 Task: In the  document concept. Add the mentioned hyperlink after first sentence in main content 'www.wikipedia.org' Insert the picture of  'Beach' with name   Beach.png  Change shape height to 3
Action: Mouse moved to (271, 265)
Screenshot: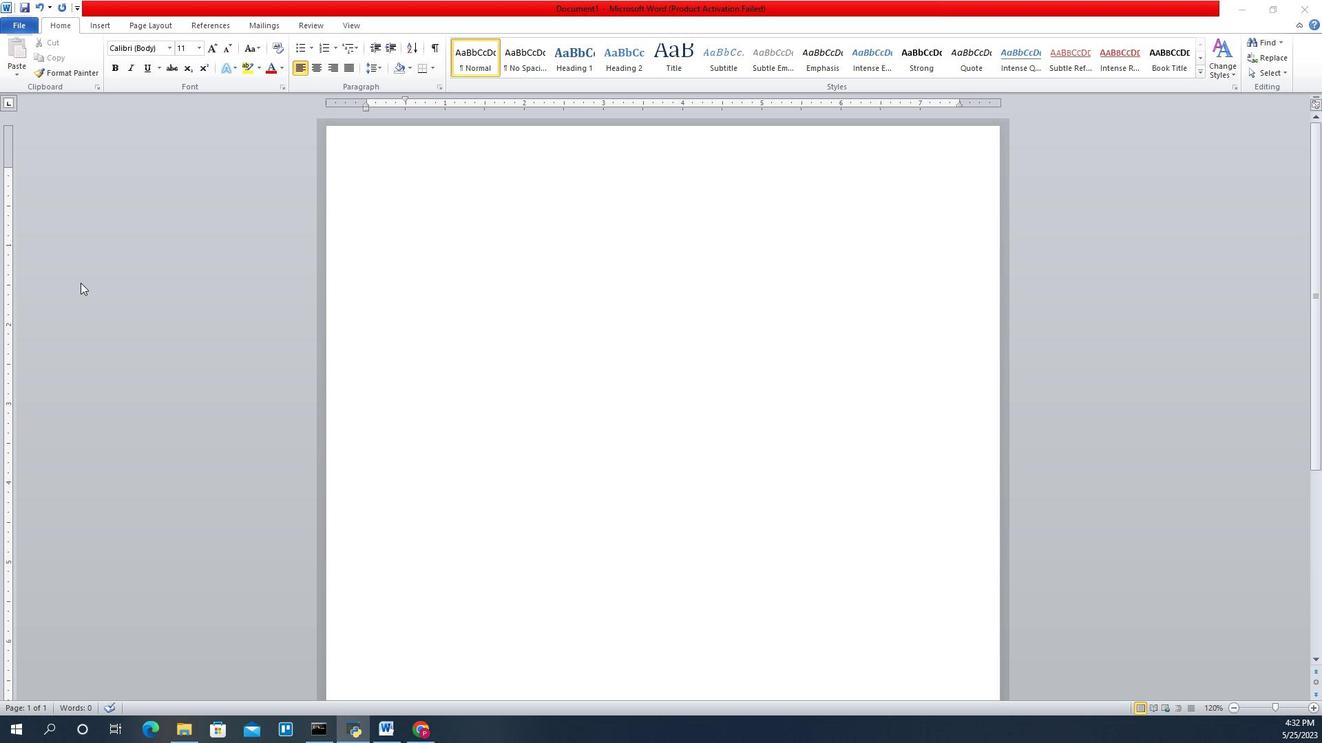 
Action: Mouse pressed left at (271, 265)
Screenshot: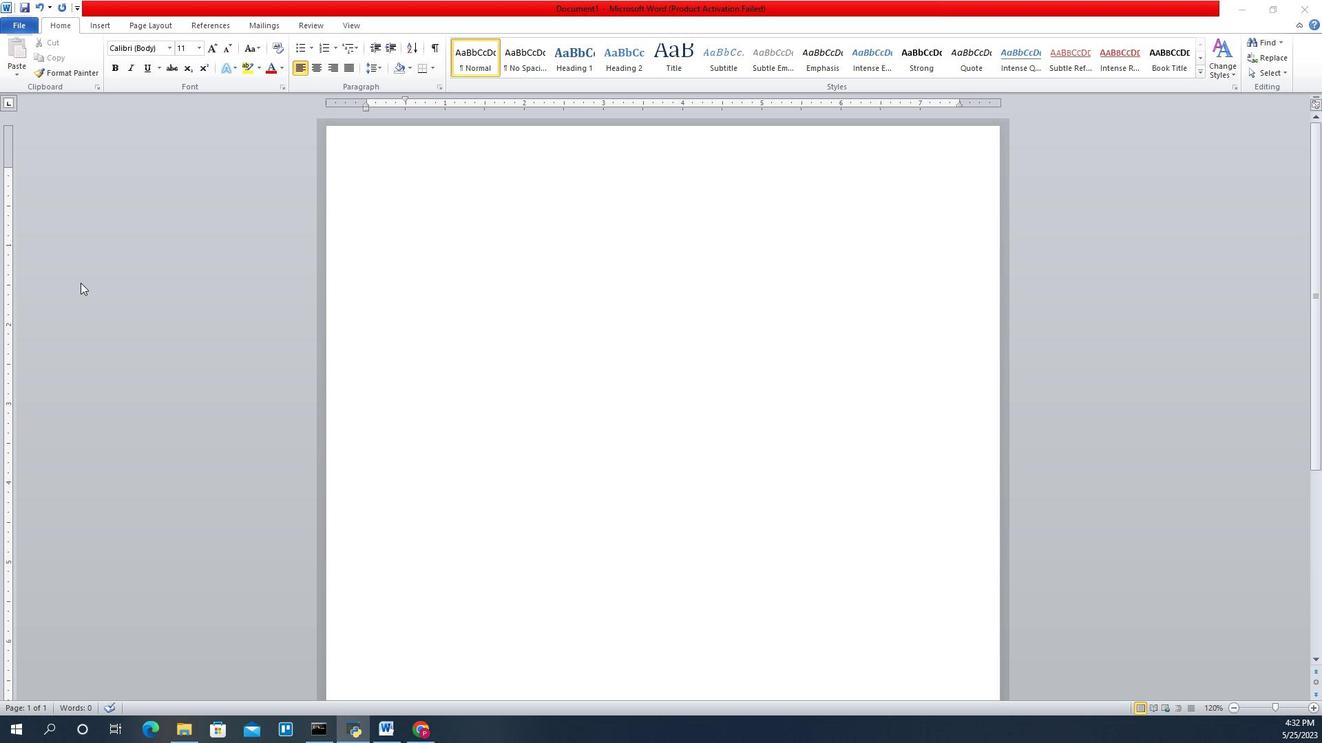 
Action: Mouse moved to (34, 43)
Screenshot: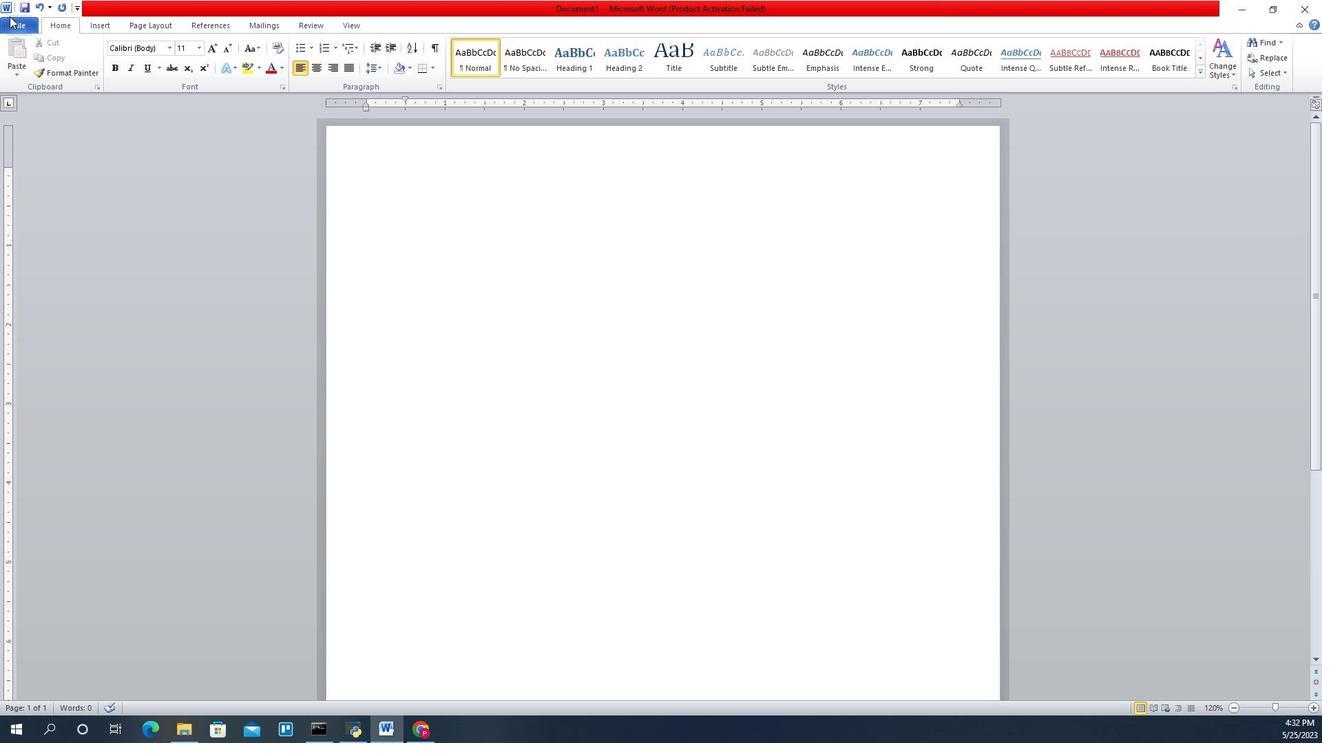 
Action: Mouse pressed left at (34, 43)
Screenshot: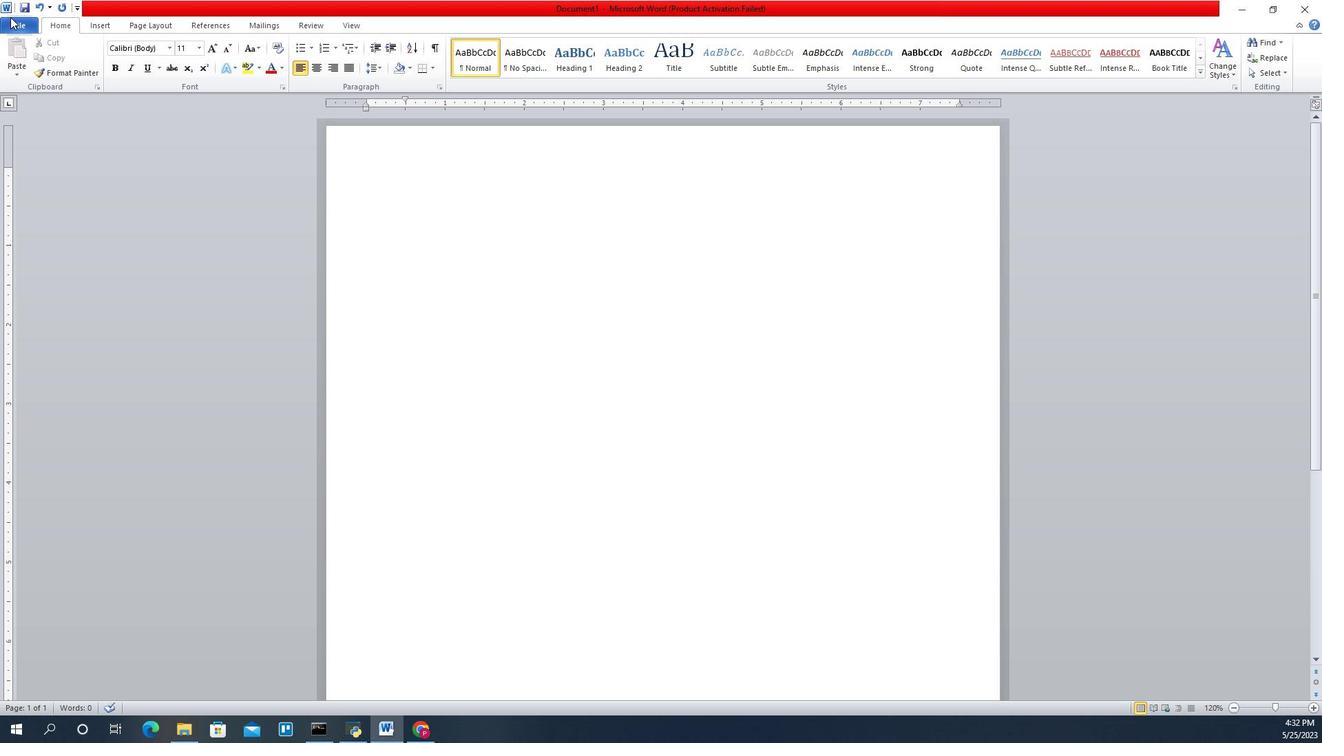 
Action: Mouse moved to (65, 101)
Screenshot: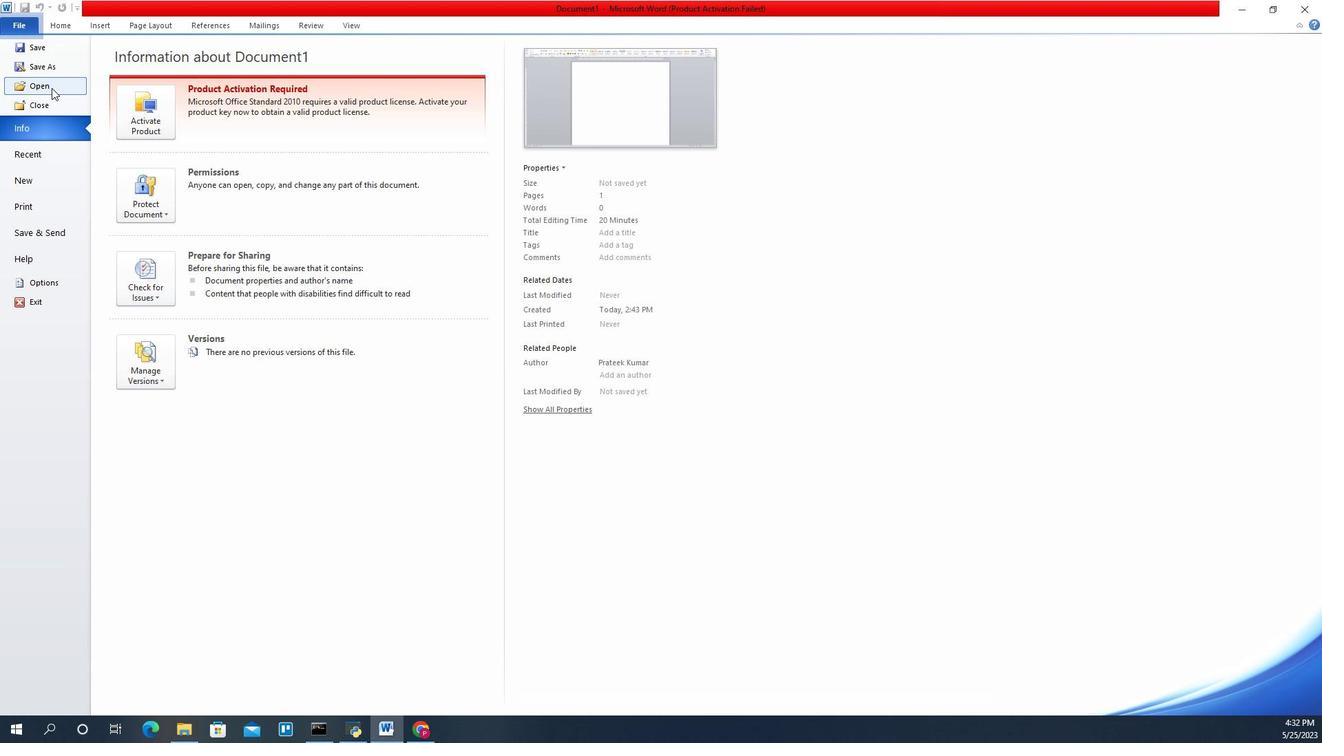 
Action: Mouse pressed left at (65, 101)
Screenshot: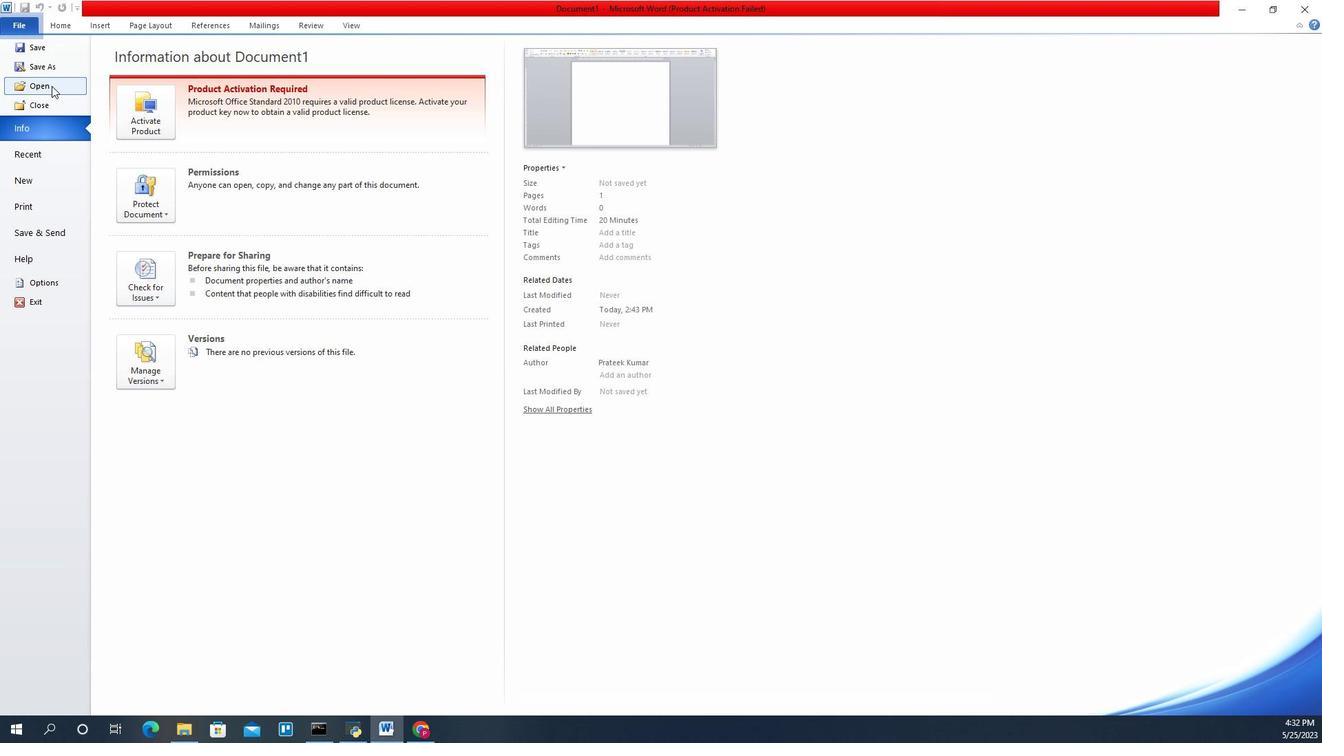 
Action: Mouse moved to (265, 253)
Screenshot: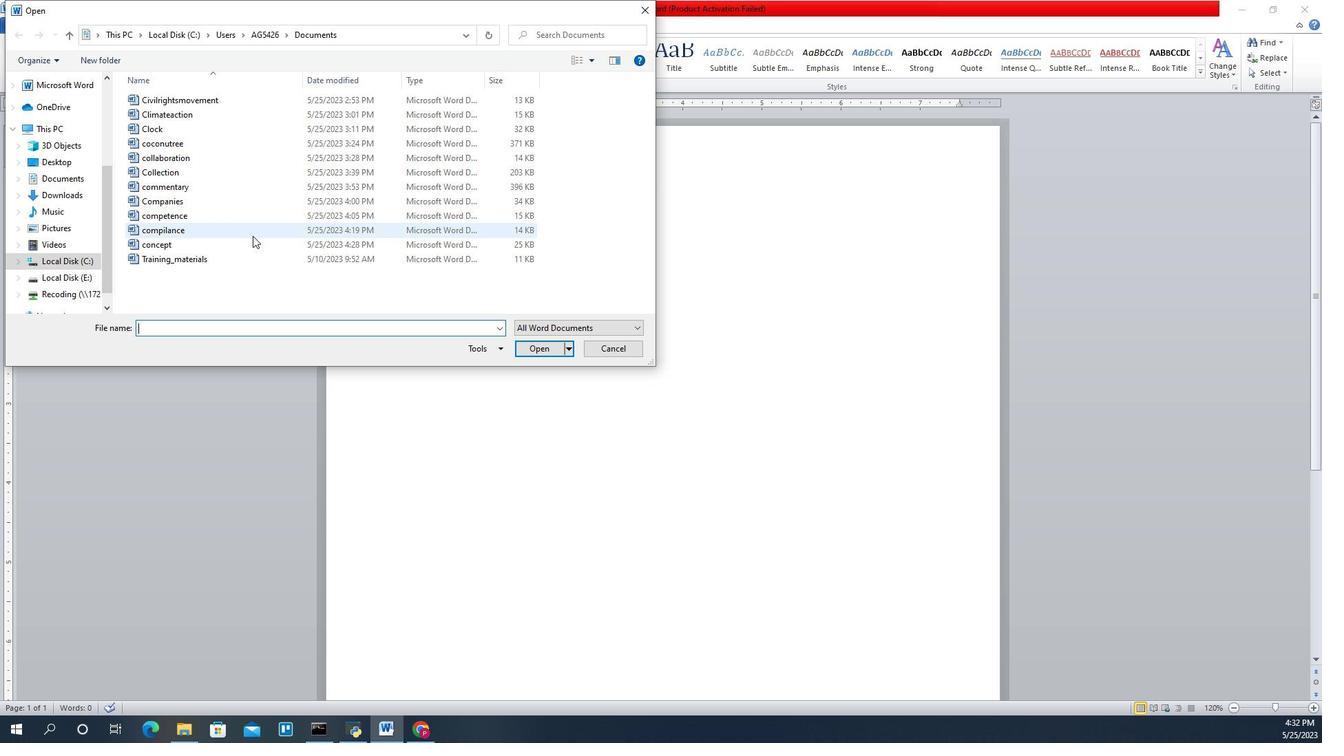 
Action: Mouse pressed left at (265, 253)
Screenshot: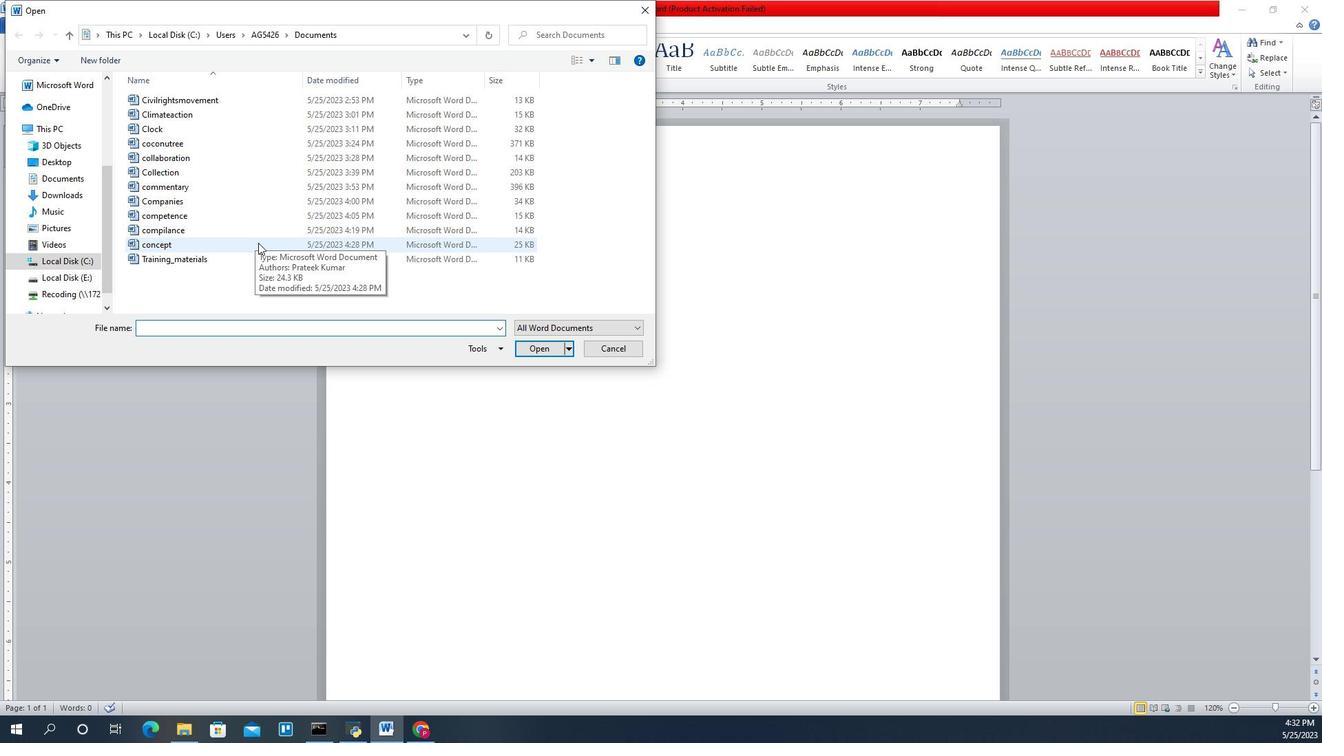 
Action: Mouse moved to (536, 358)
Screenshot: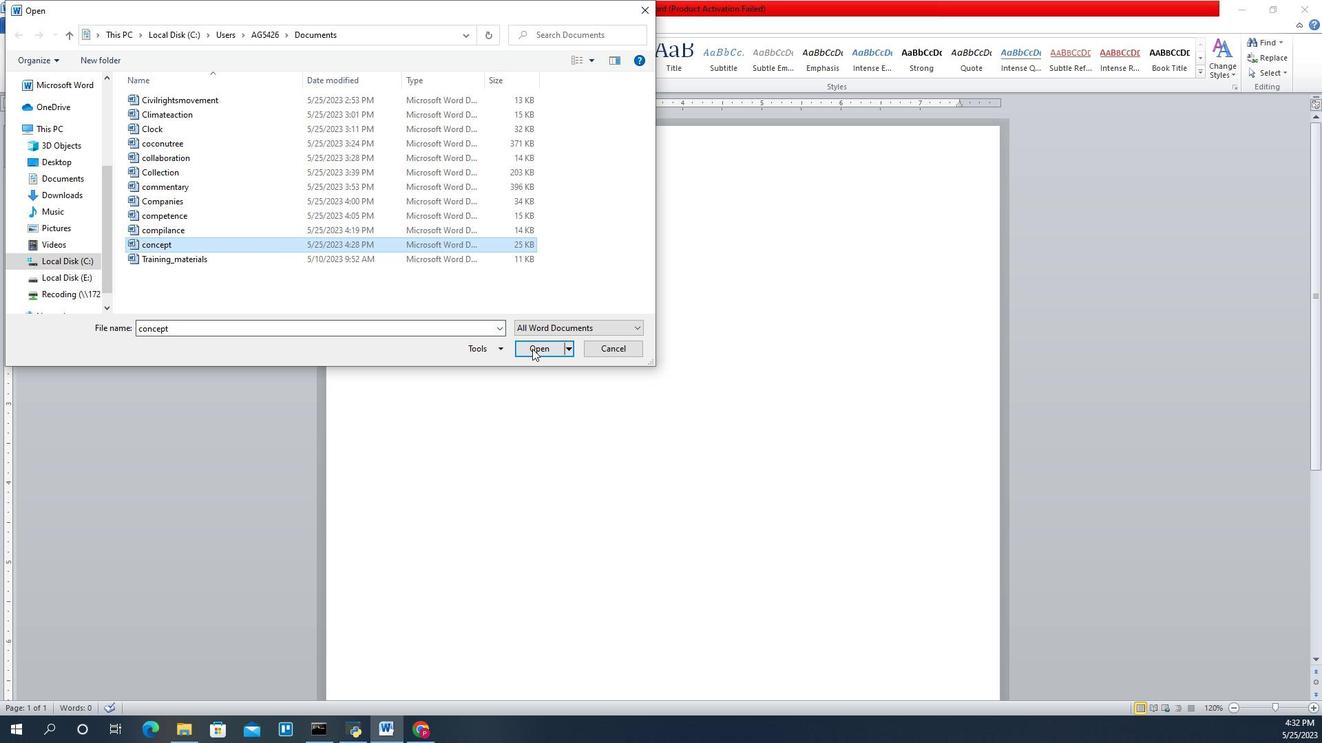 
Action: Mouse pressed left at (536, 358)
Screenshot: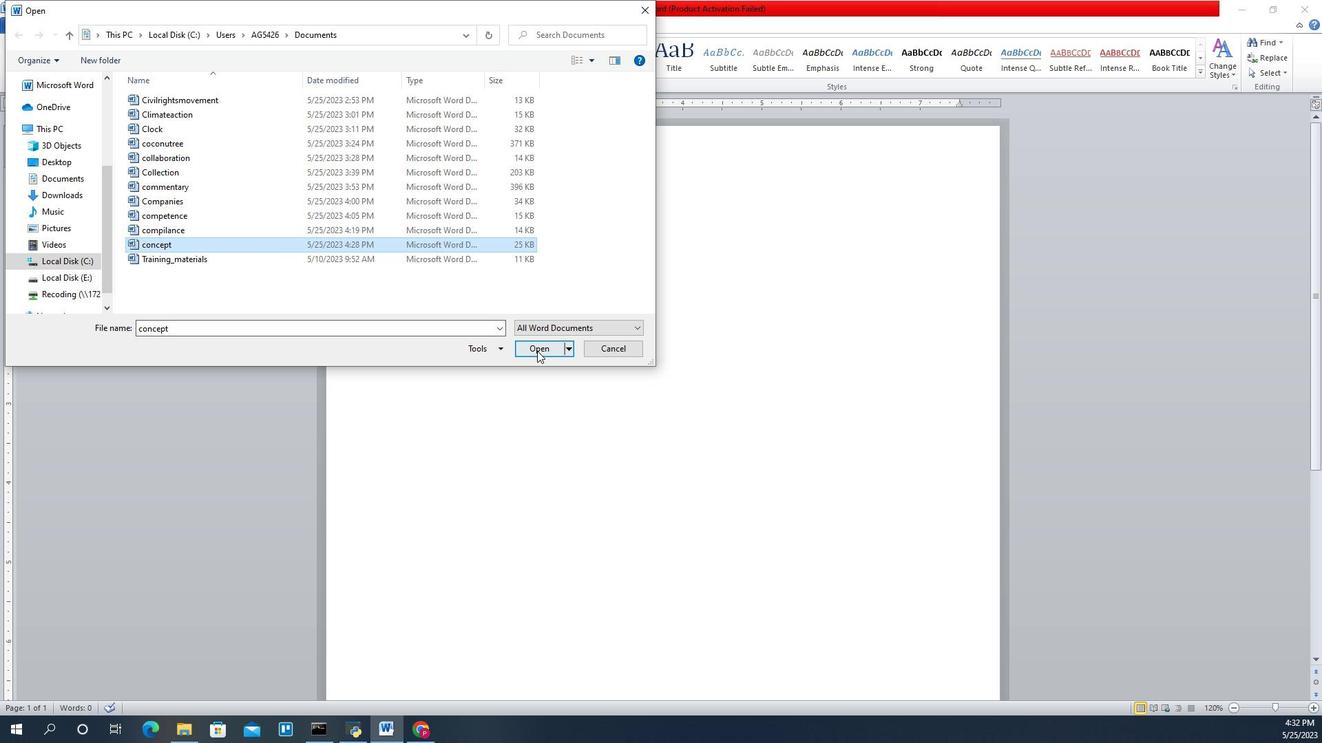 
Action: Mouse moved to (619, 342)
Screenshot: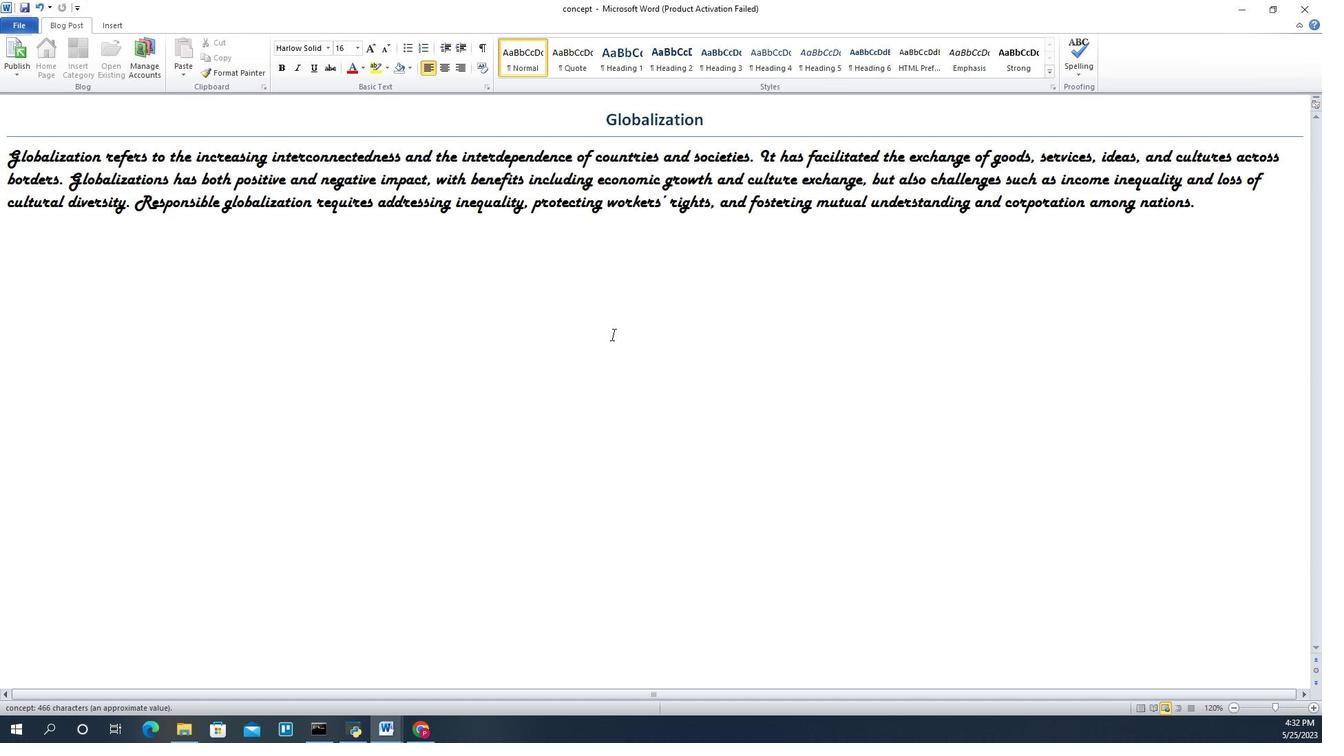 
Action: Mouse pressed left at (619, 342)
Screenshot: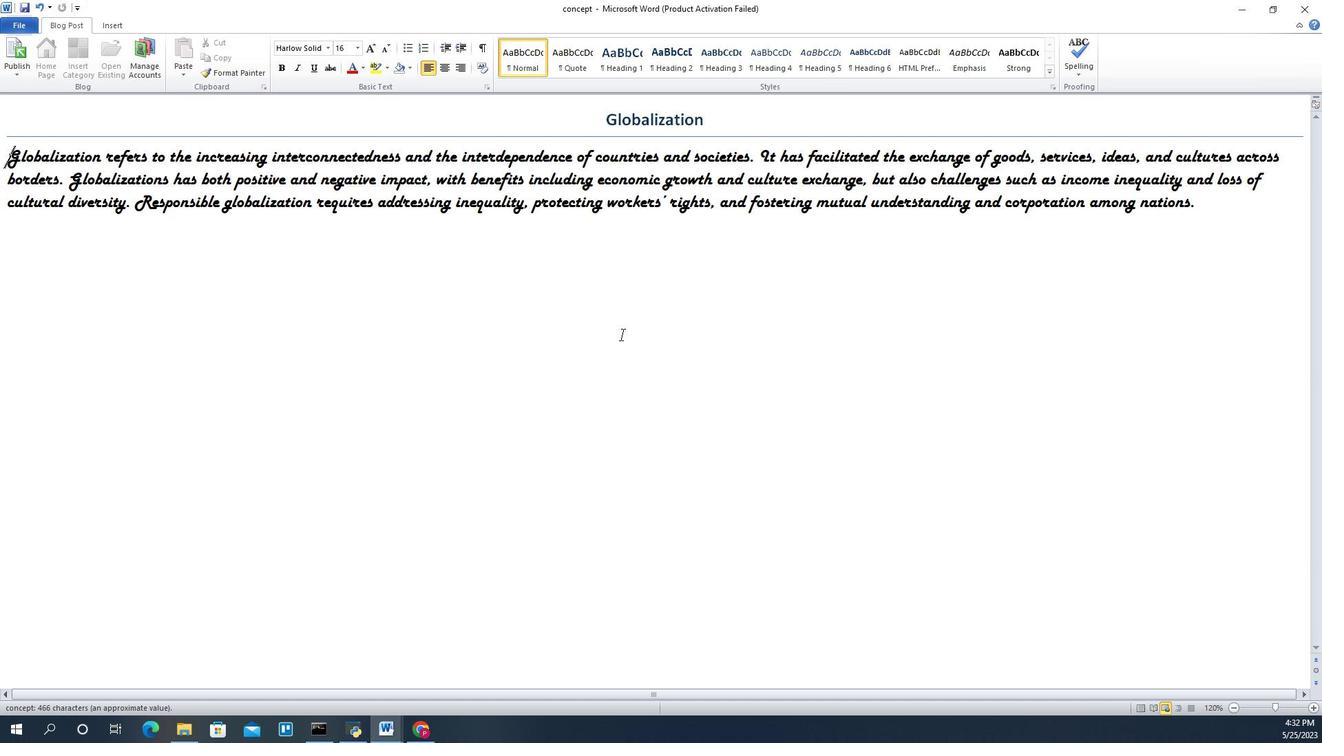 
Action: Mouse moved to (748, 168)
Screenshot: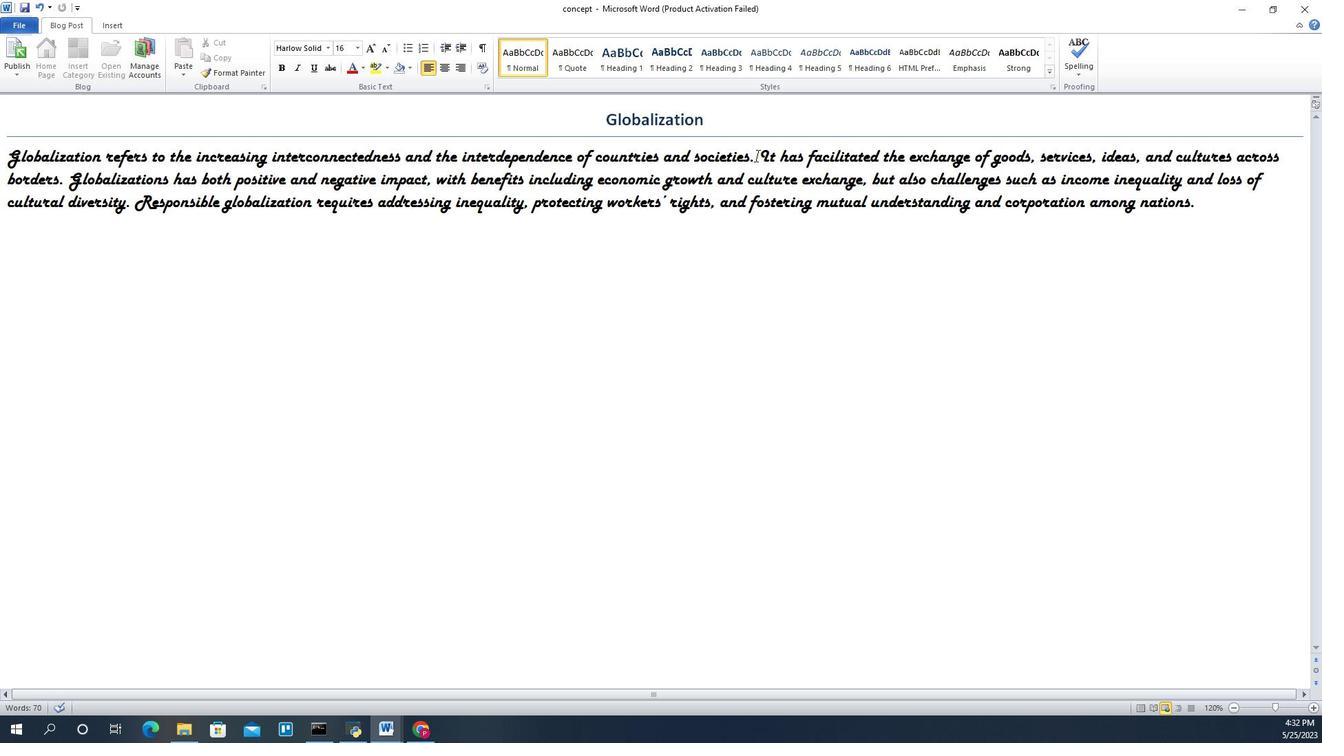 
Action: Mouse pressed left at (748, 168)
Screenshot: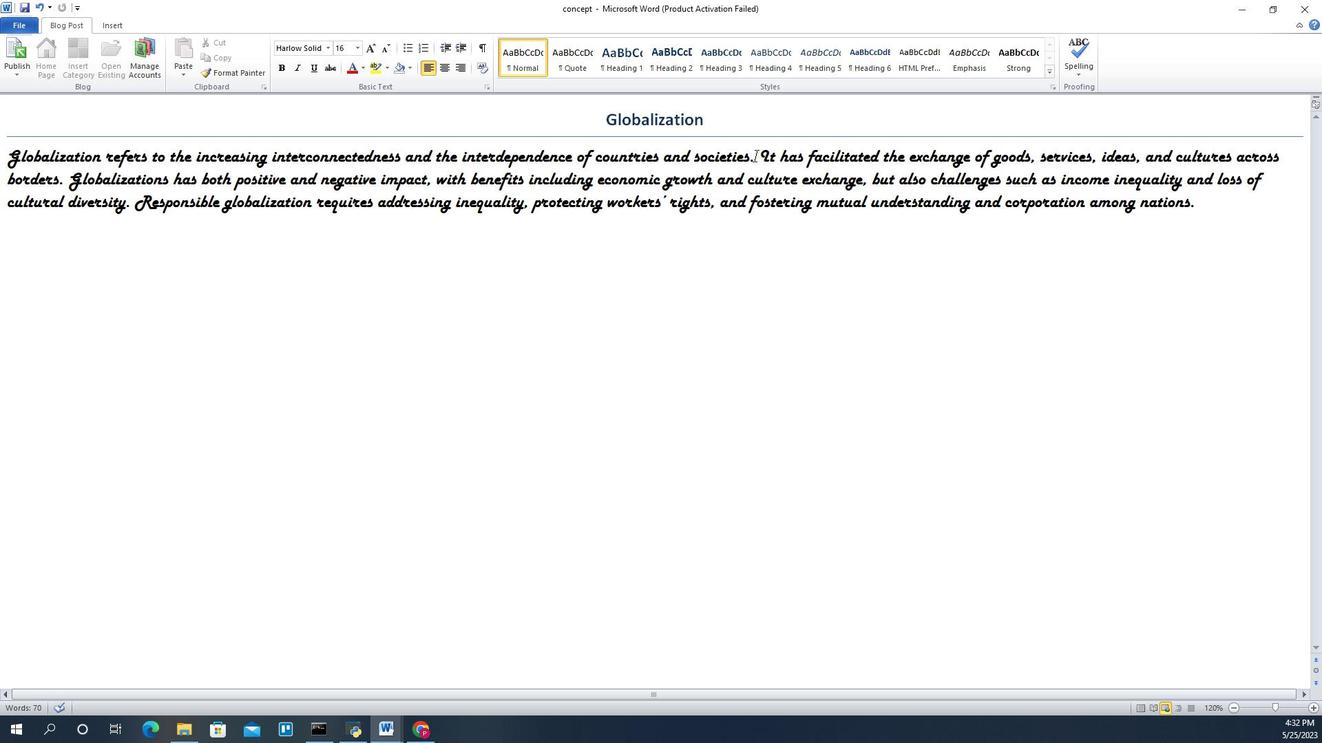 
Action: Mouse moved to (765, 202)
Screenshot: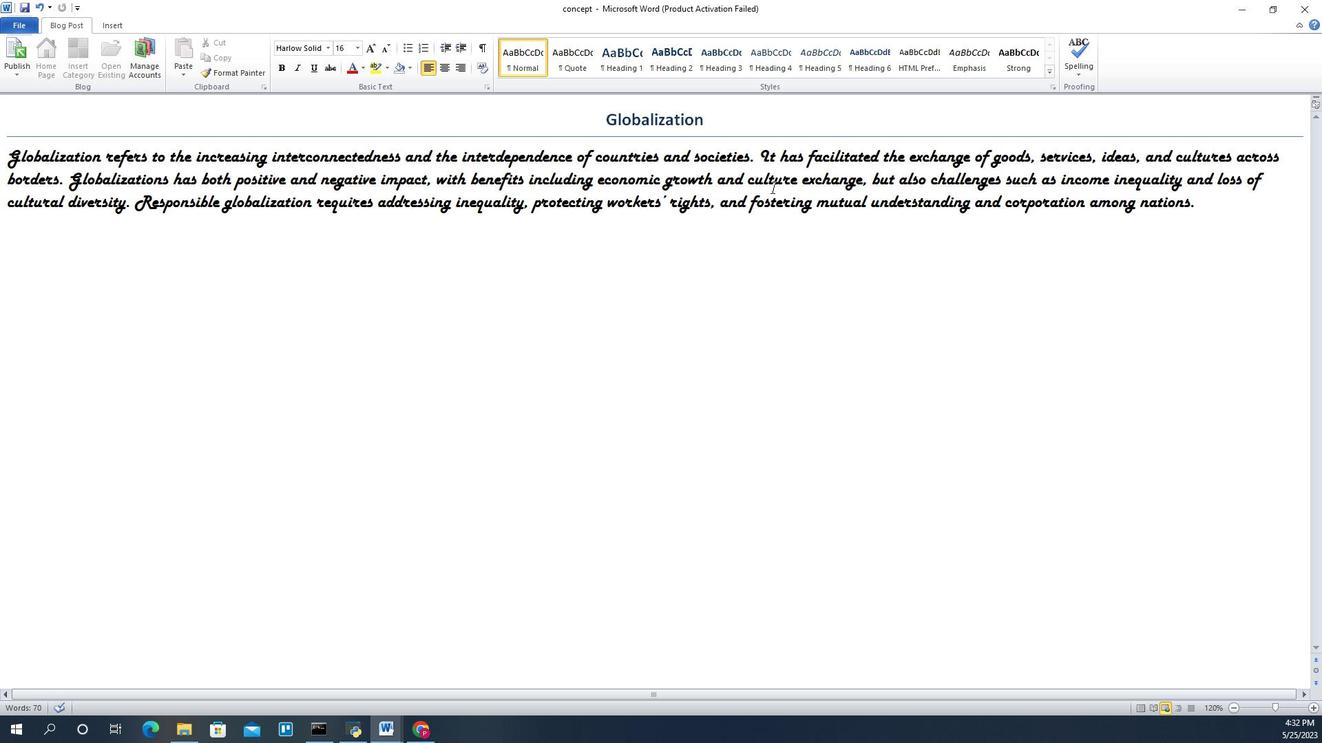 
Action: Key pressed <Key.space>
Screenshot: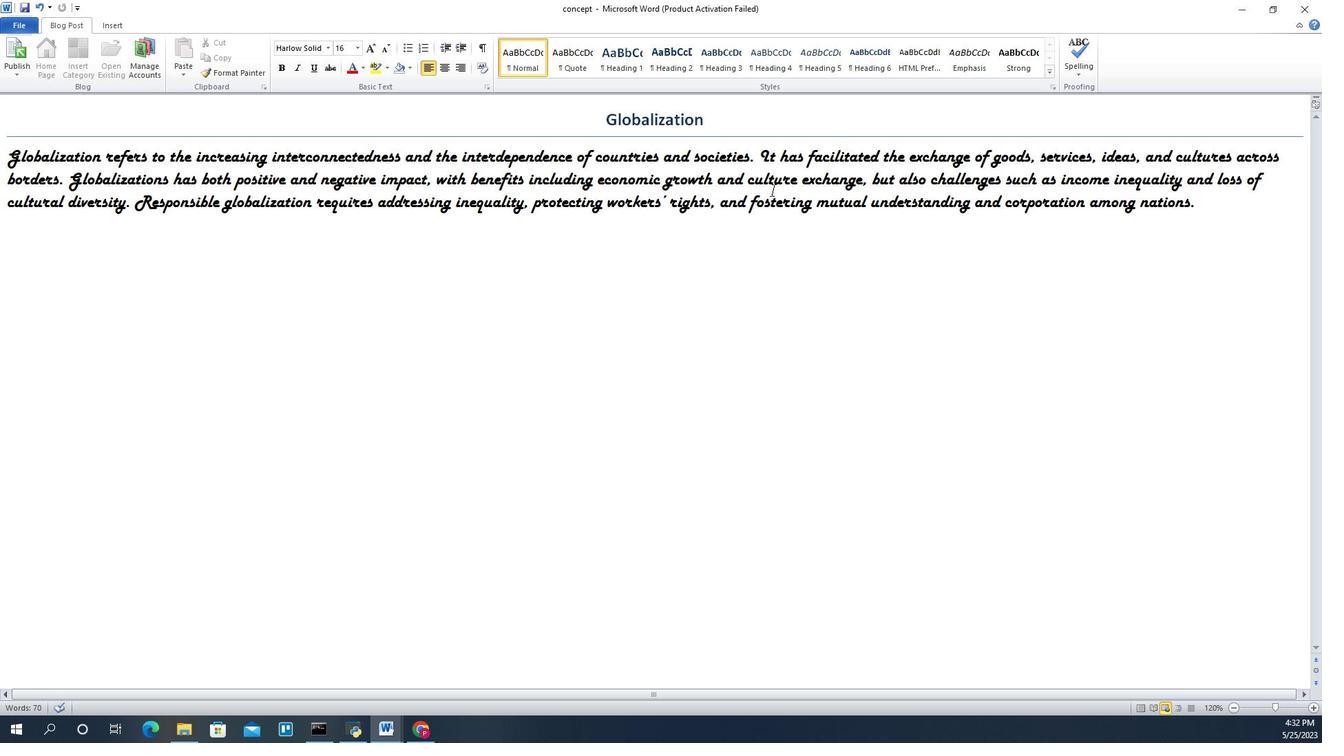 
Action: Mouse moved to (718, 201)
Screenshot: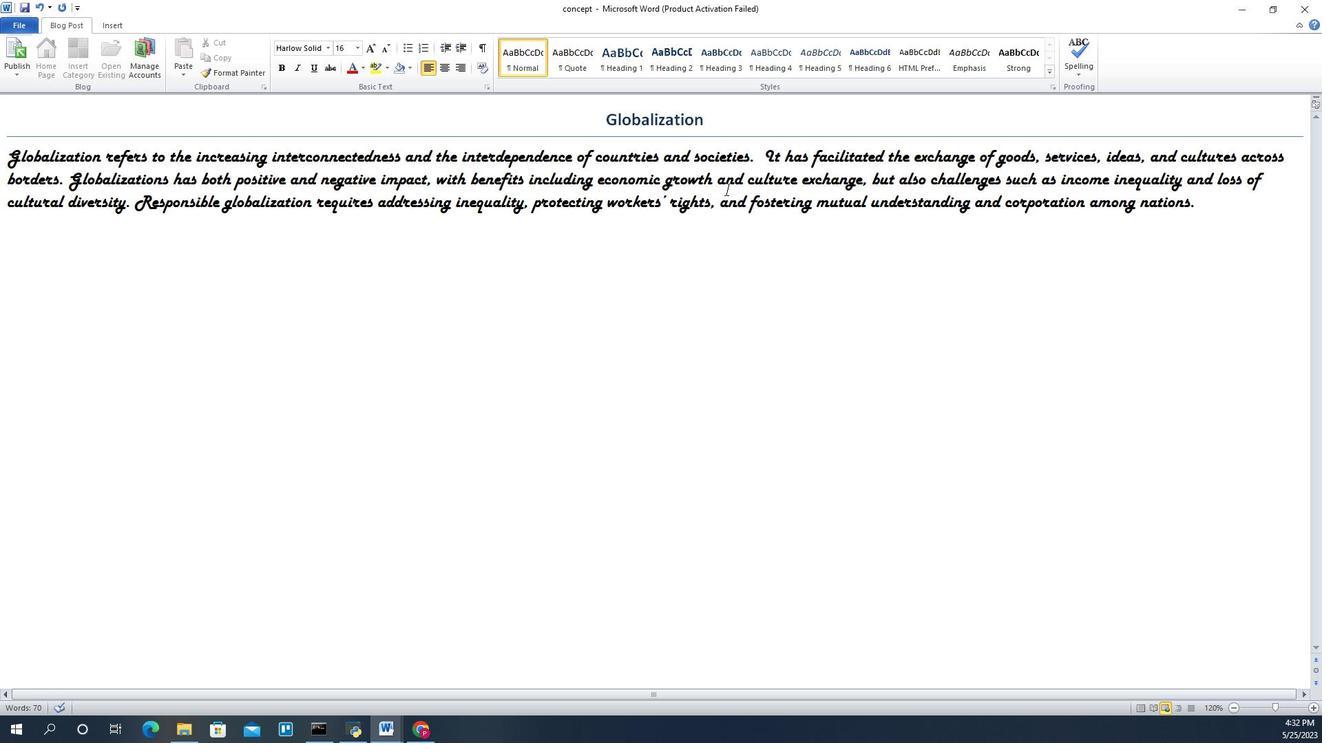 
Action: Key pressed <Key.left><Key.right><Key.right><Key.left>
Screenshot: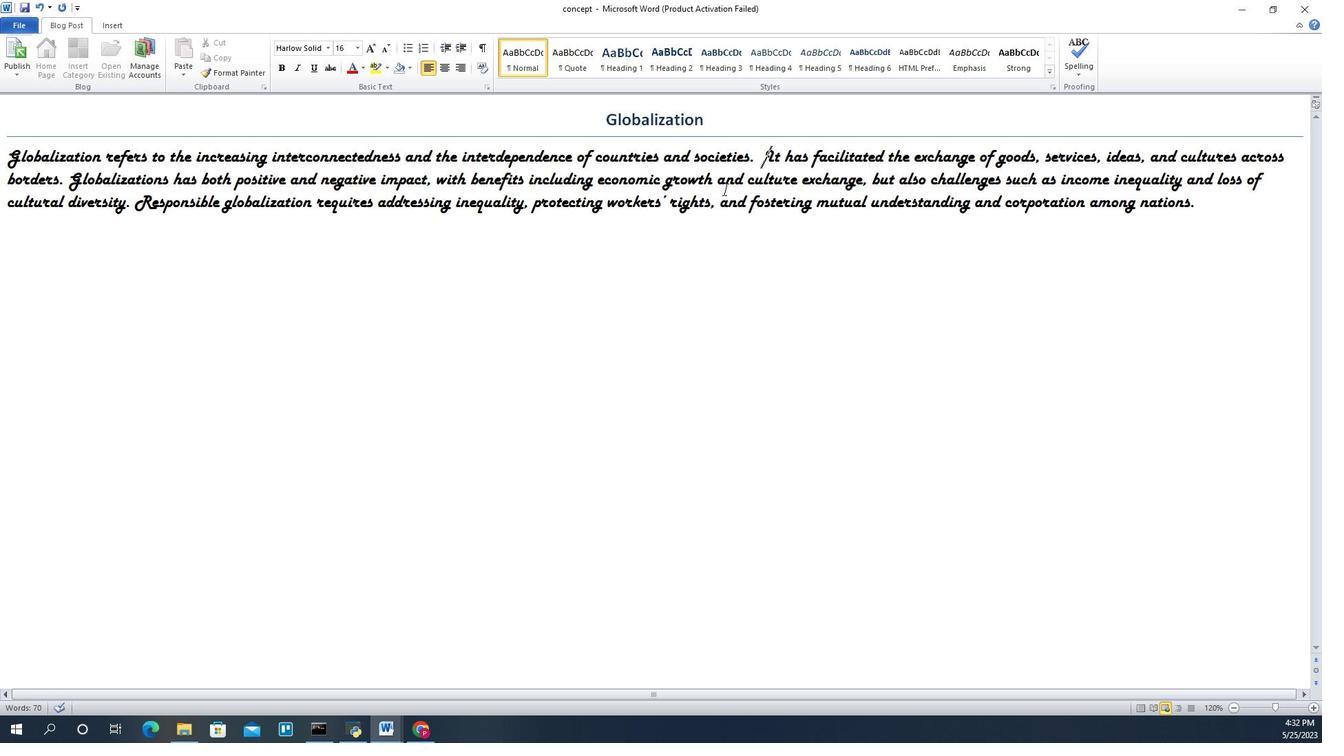
Action: Mouse moved to (120, 37)
Screenshot: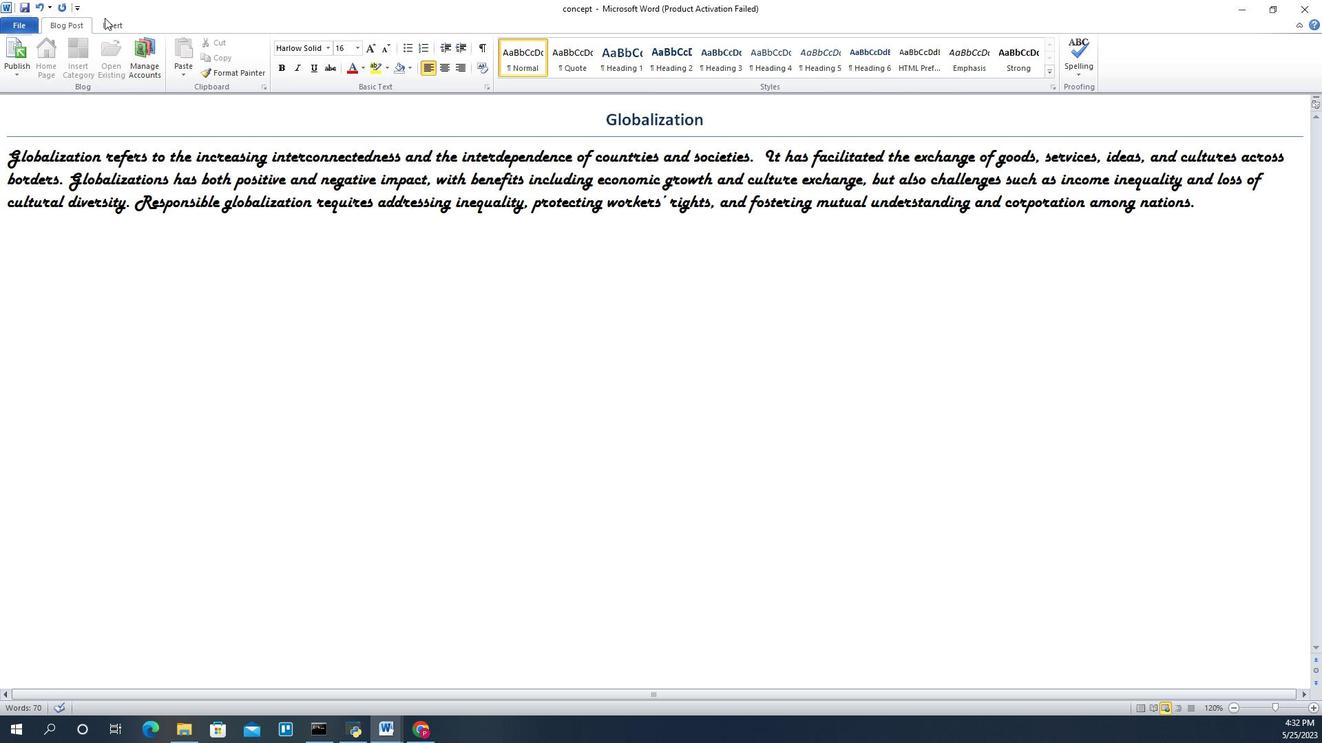 
Action: Mouse pressed left at (120, 37)
Screenshot: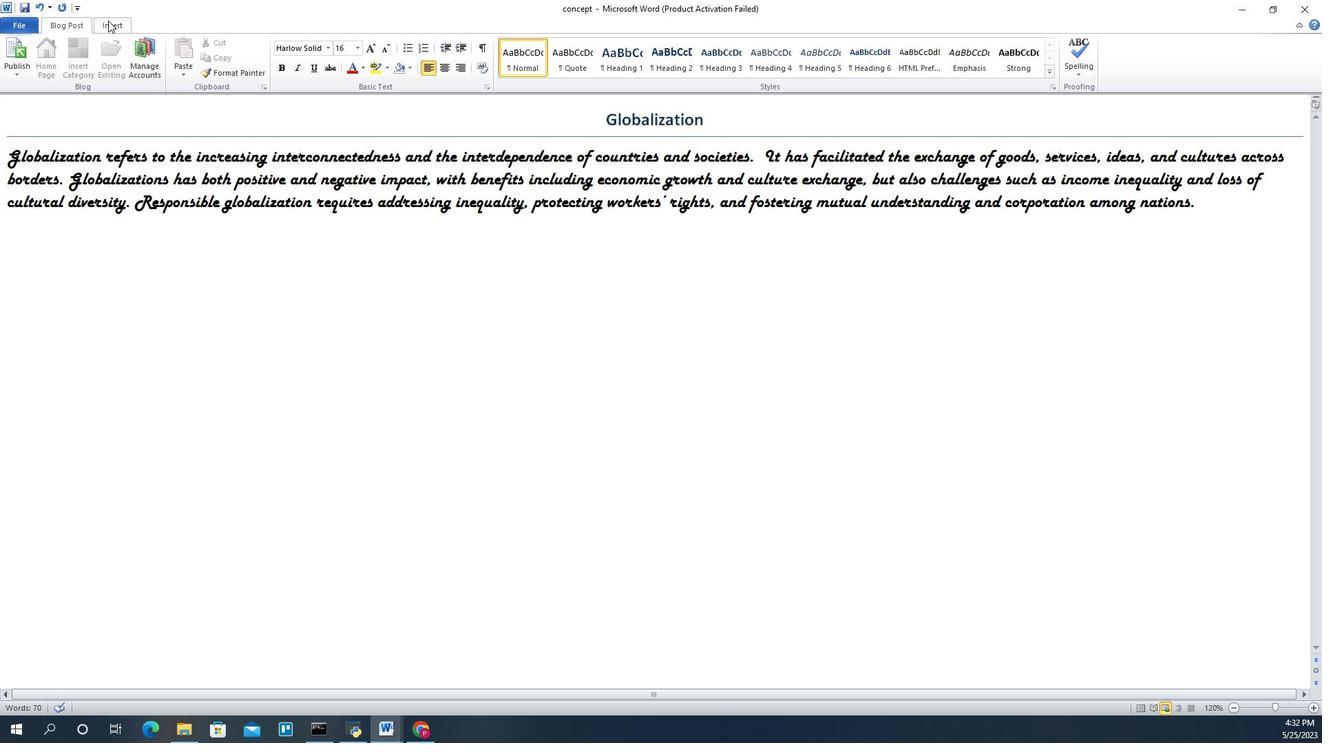 
Action: Mouse moved to (266, 72)
Screenshot: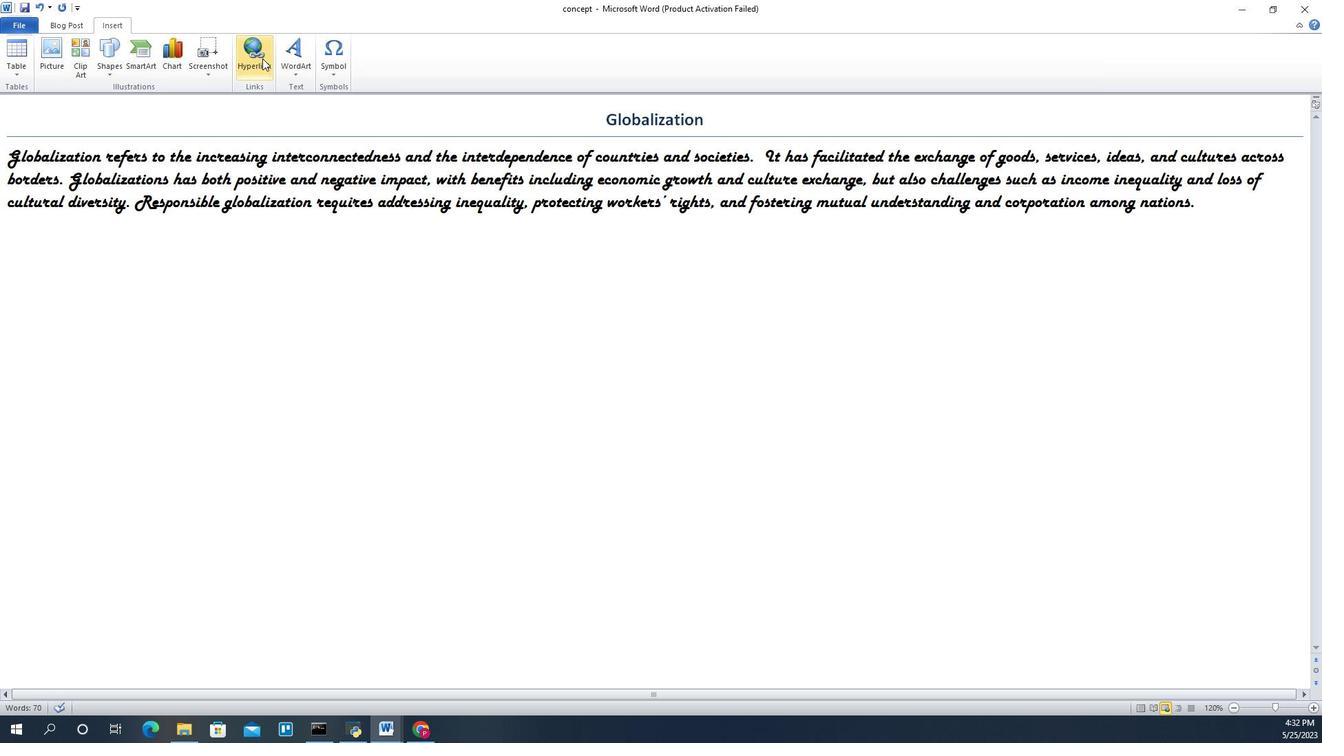 
Action: Mouse pressed left at (266, 72)
Screenshot: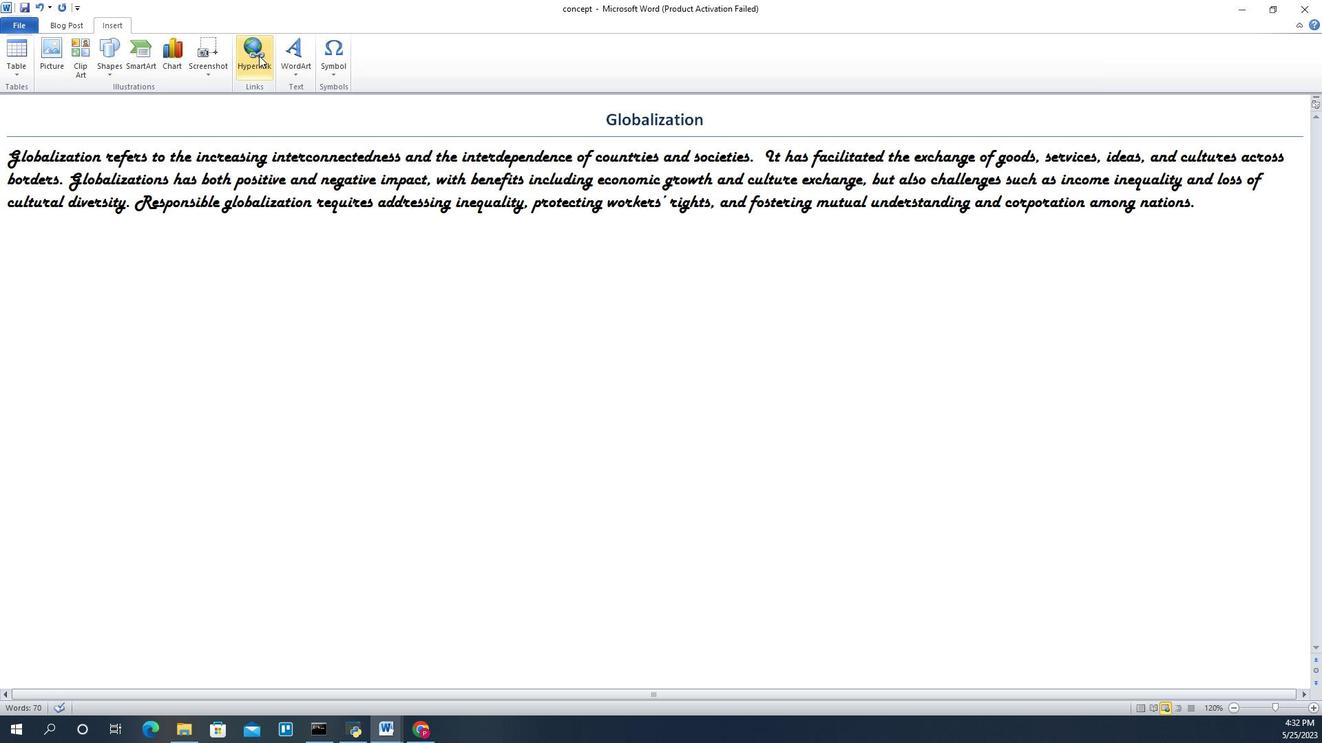 
Action: Mouse moved to (602, 435)
Screenshot: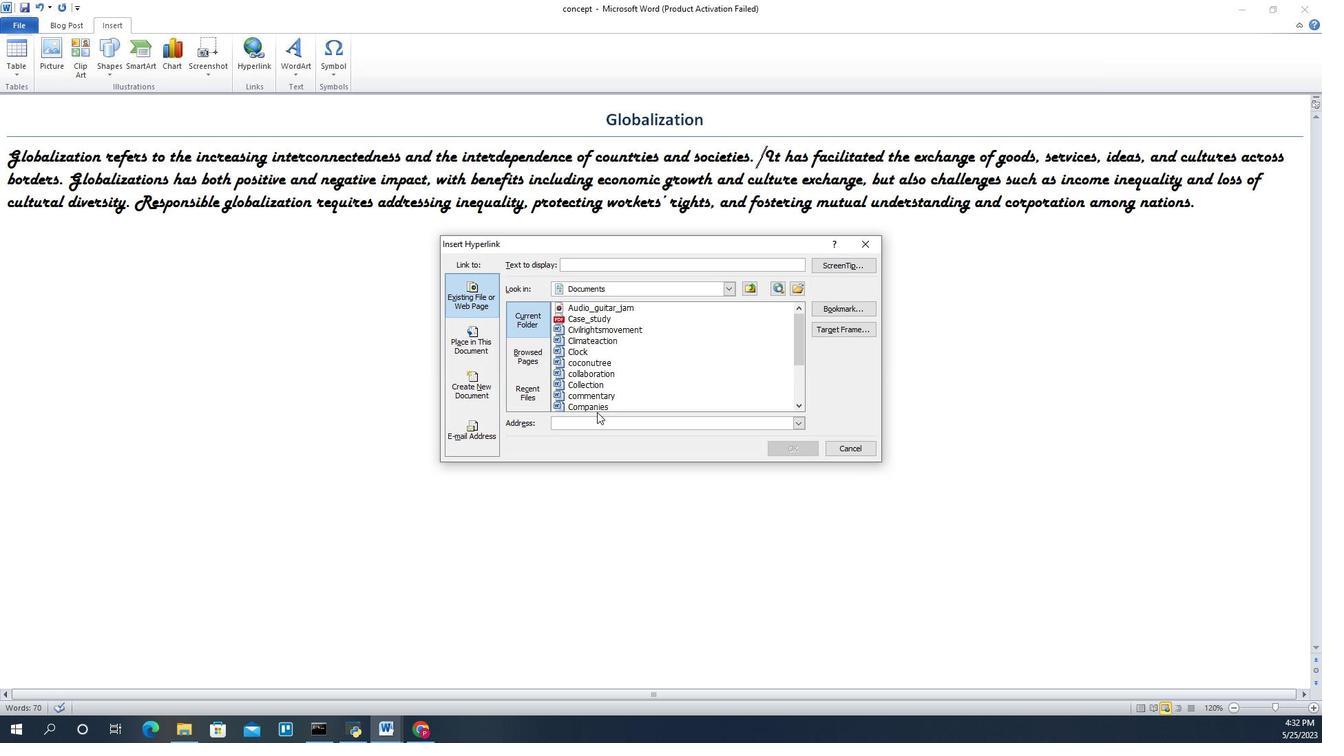 
Action: Key pressed www.wikipedia.org<Key.enter>
Screenshot: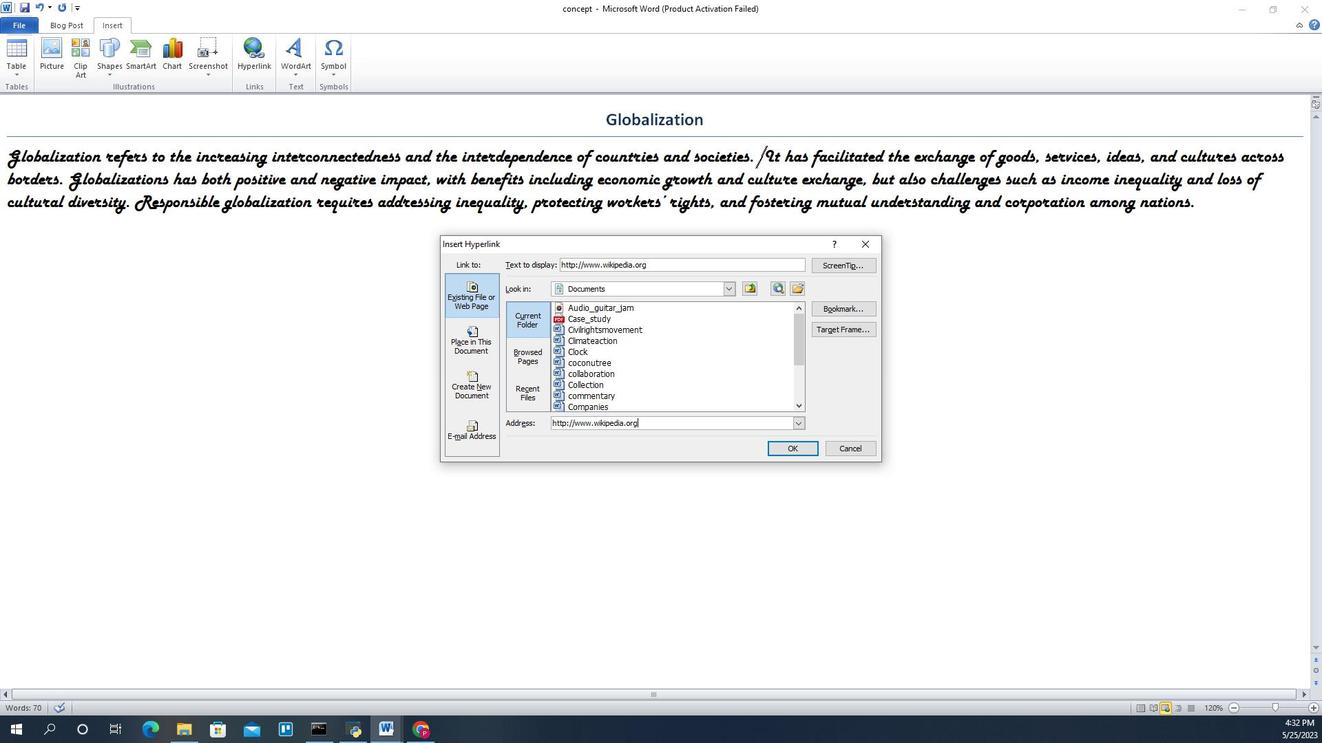 
Action: Mouse moved to (288, 296)
Screenshot: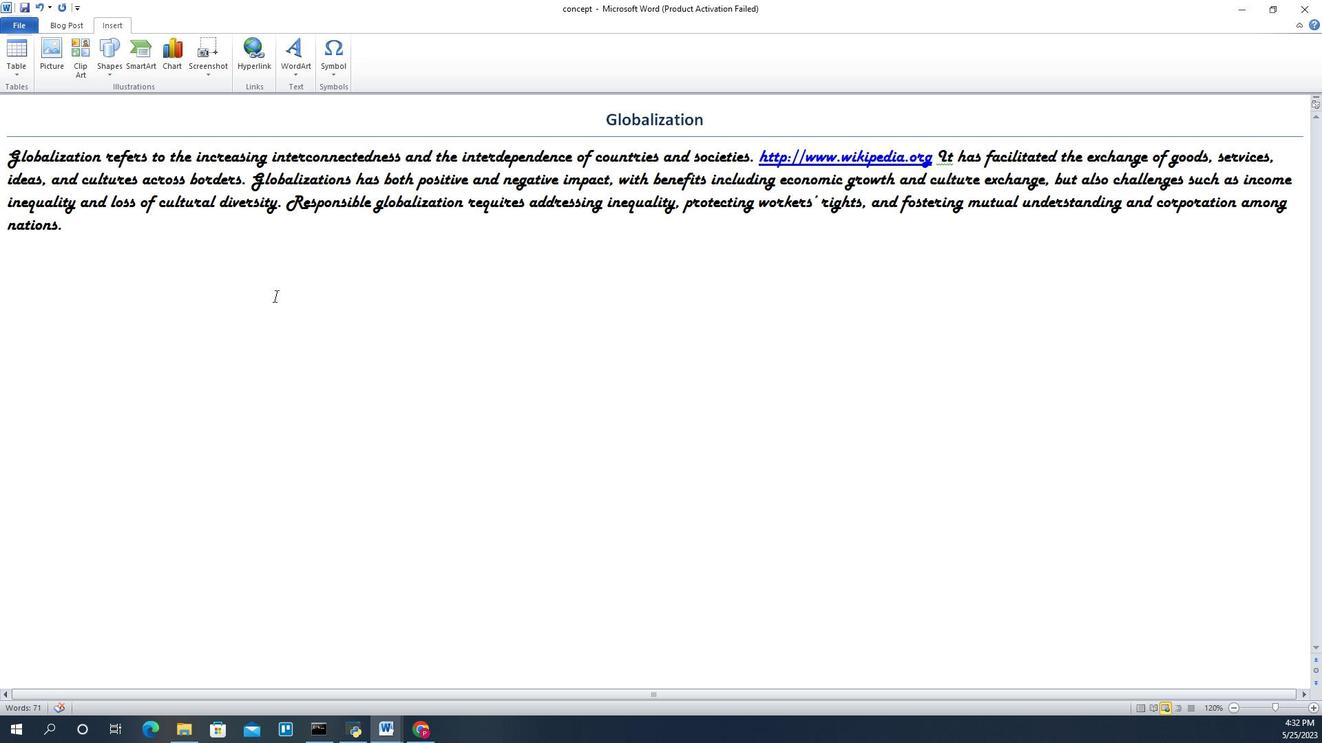 
Action: Mouse pressed left at (288, 296)
Screenshot: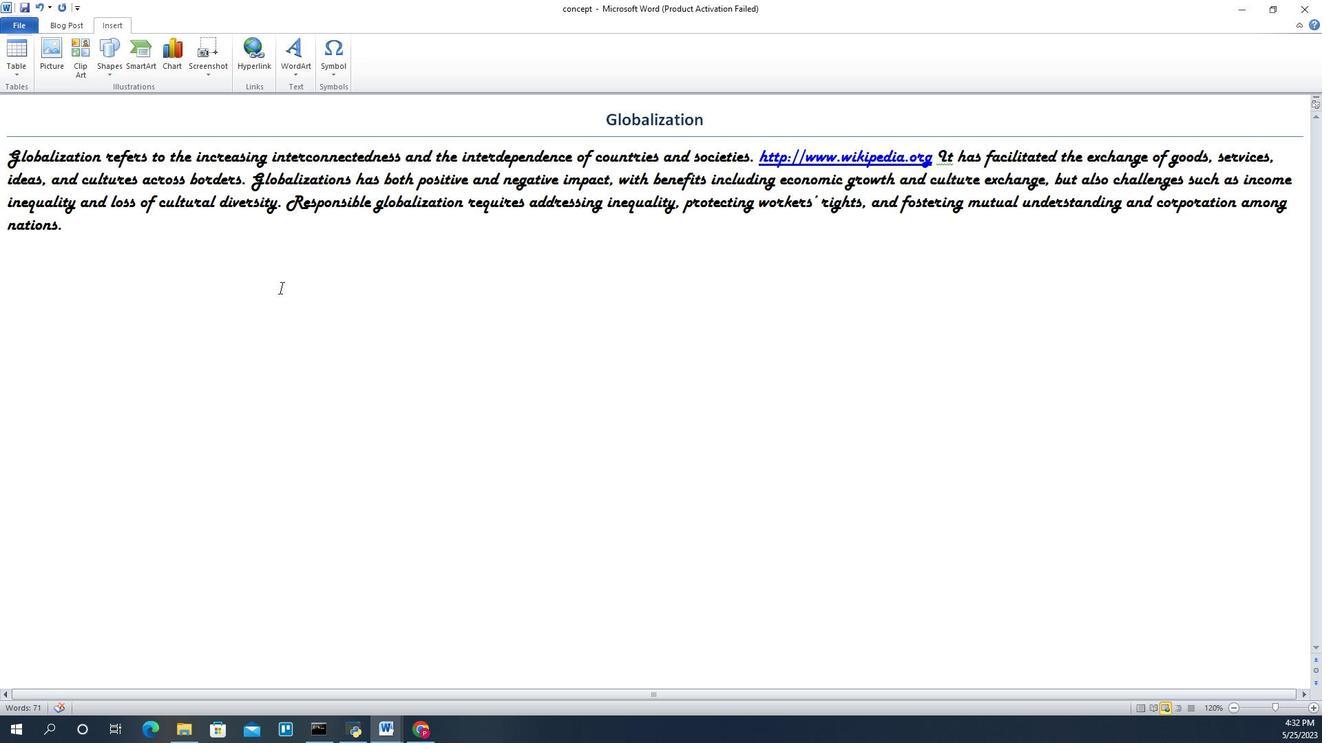 
Action: Mouse moved to (71, 80)
Screenshot: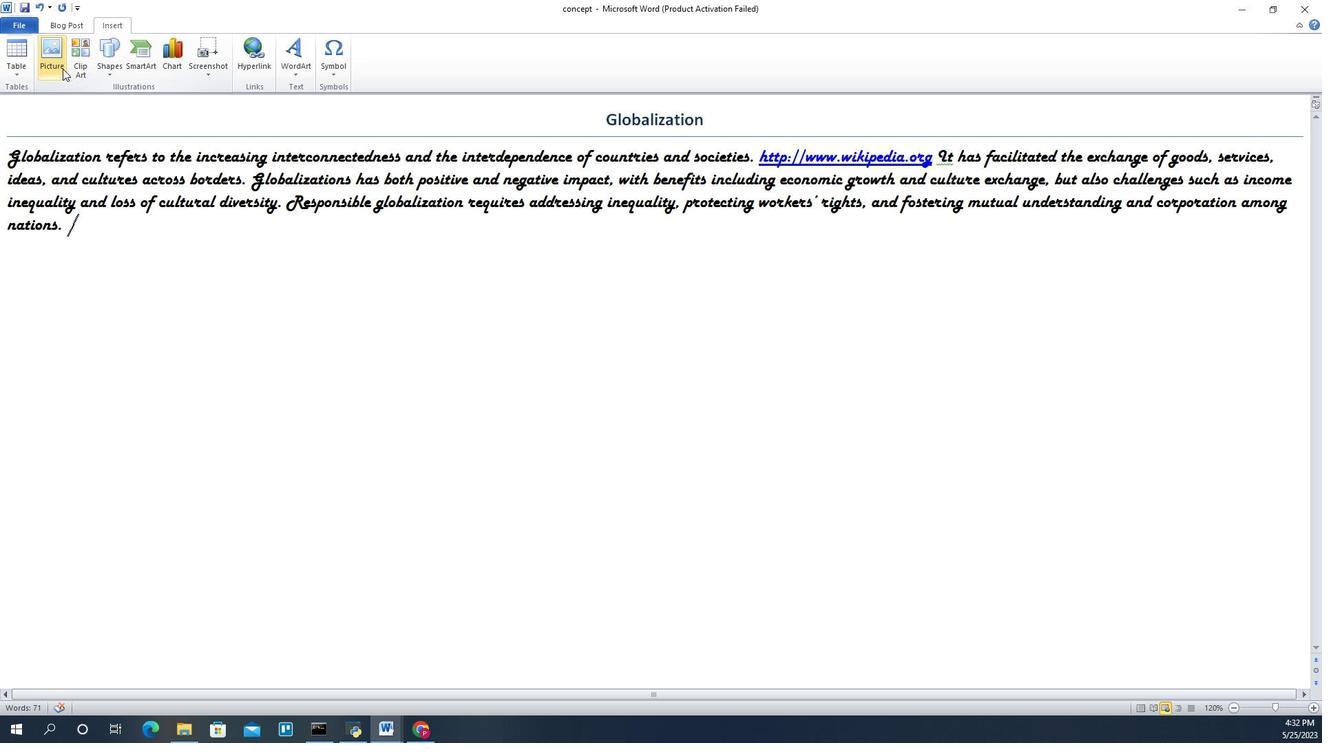 
Action: Mouse pressed left at (71, 80)
Screenshot: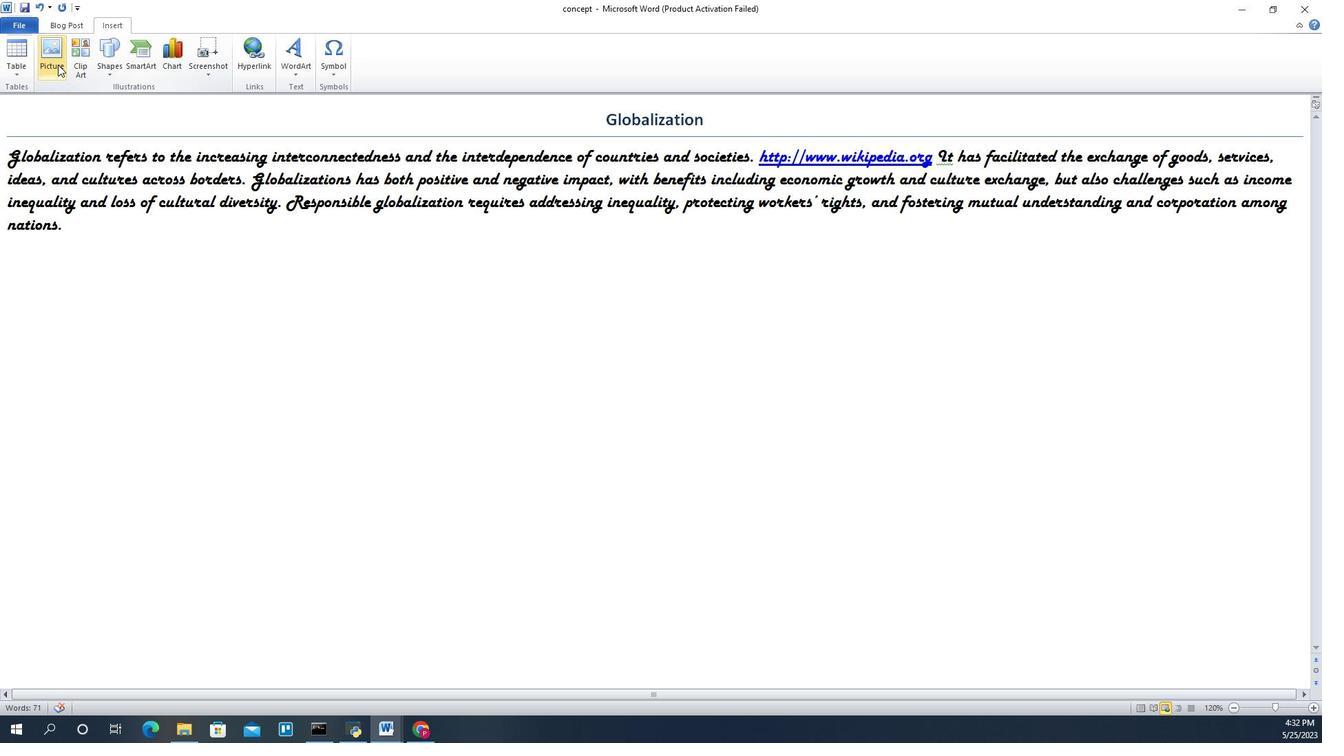 
Action: Mouse moved to (249, 137)
Screenshot: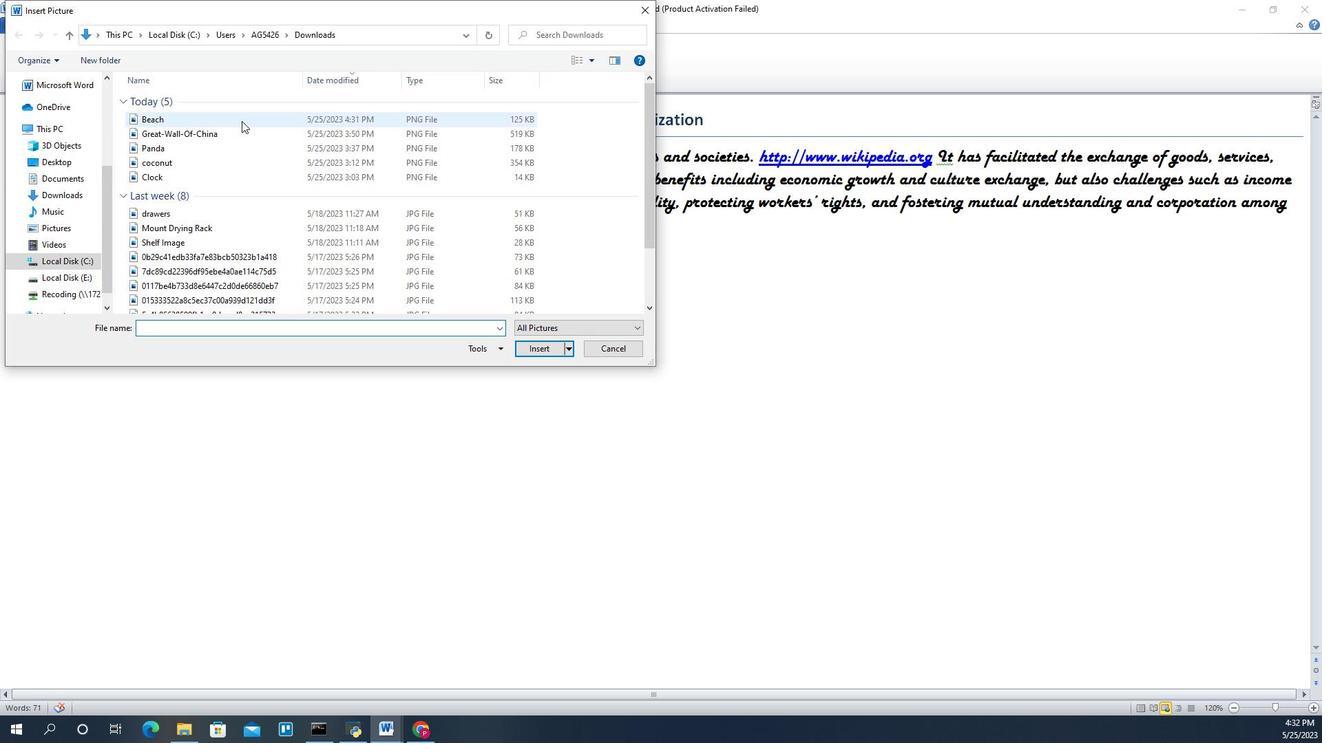 
Action: Mouse pressed left at (249, 137)
Screenshot: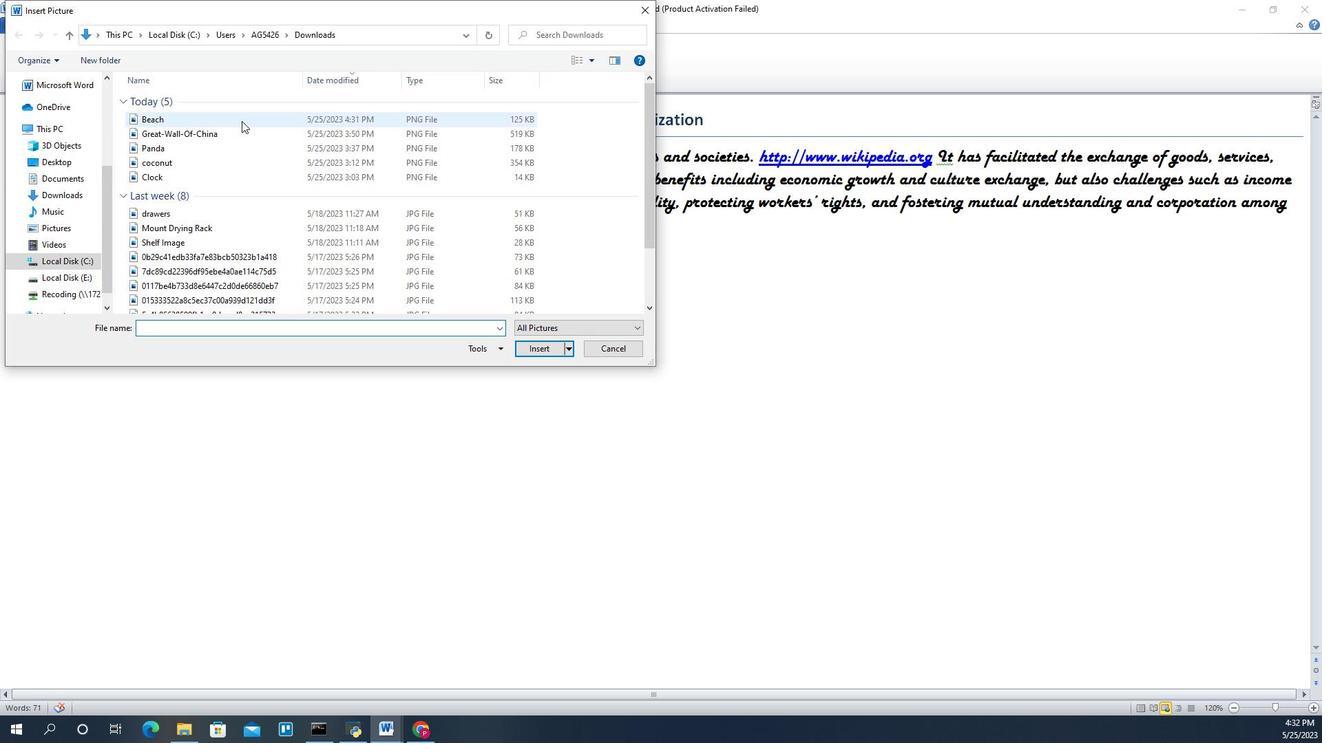 
Action: Mouse moved to (539, 360)
Screenshot: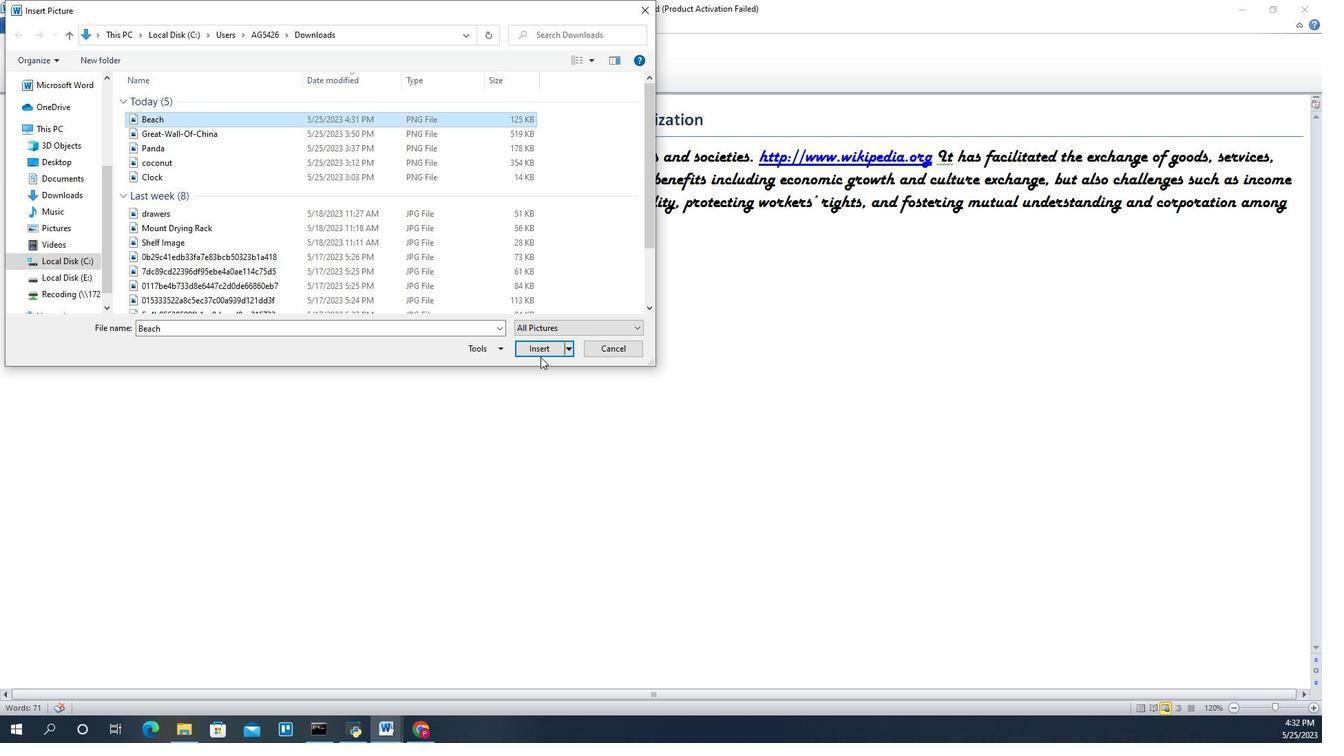 
Action: Mouse pressed left at (539, 360)
Screenshot: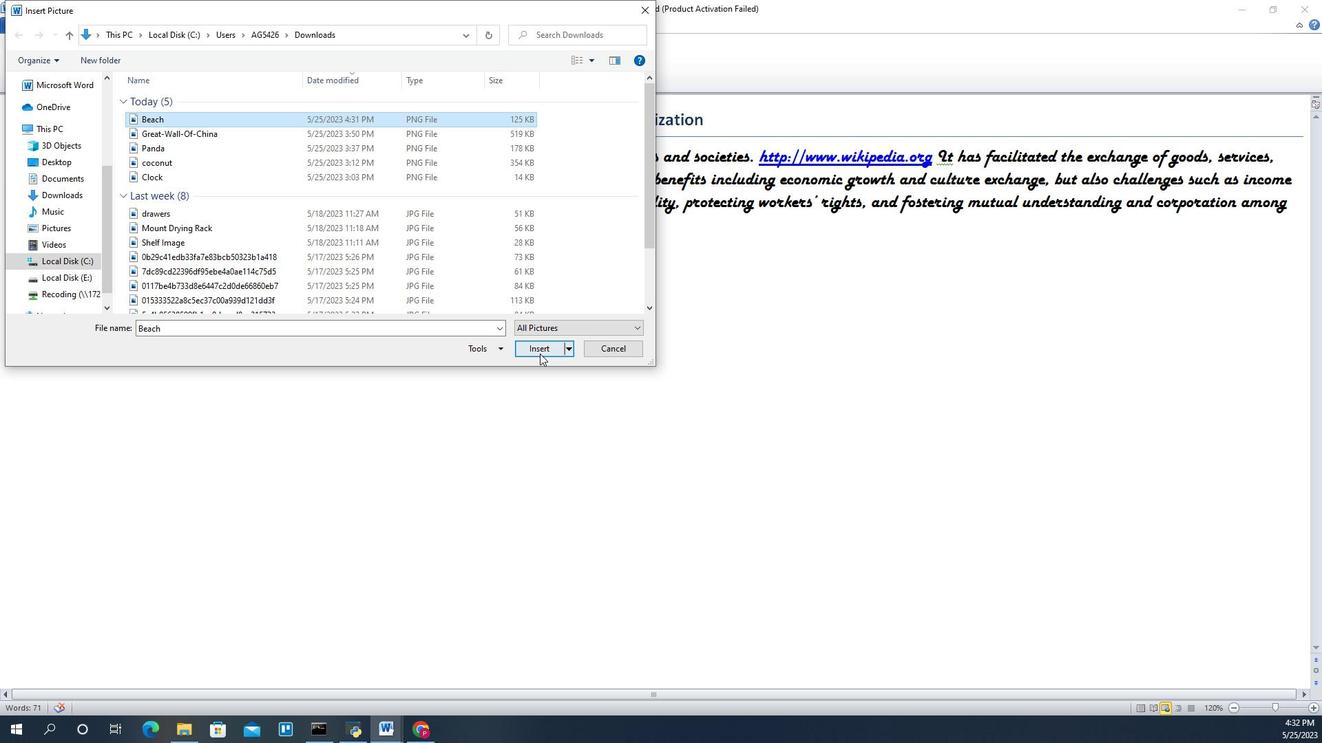 
Action: Mouse moved to (1258, 66)
Screenshot: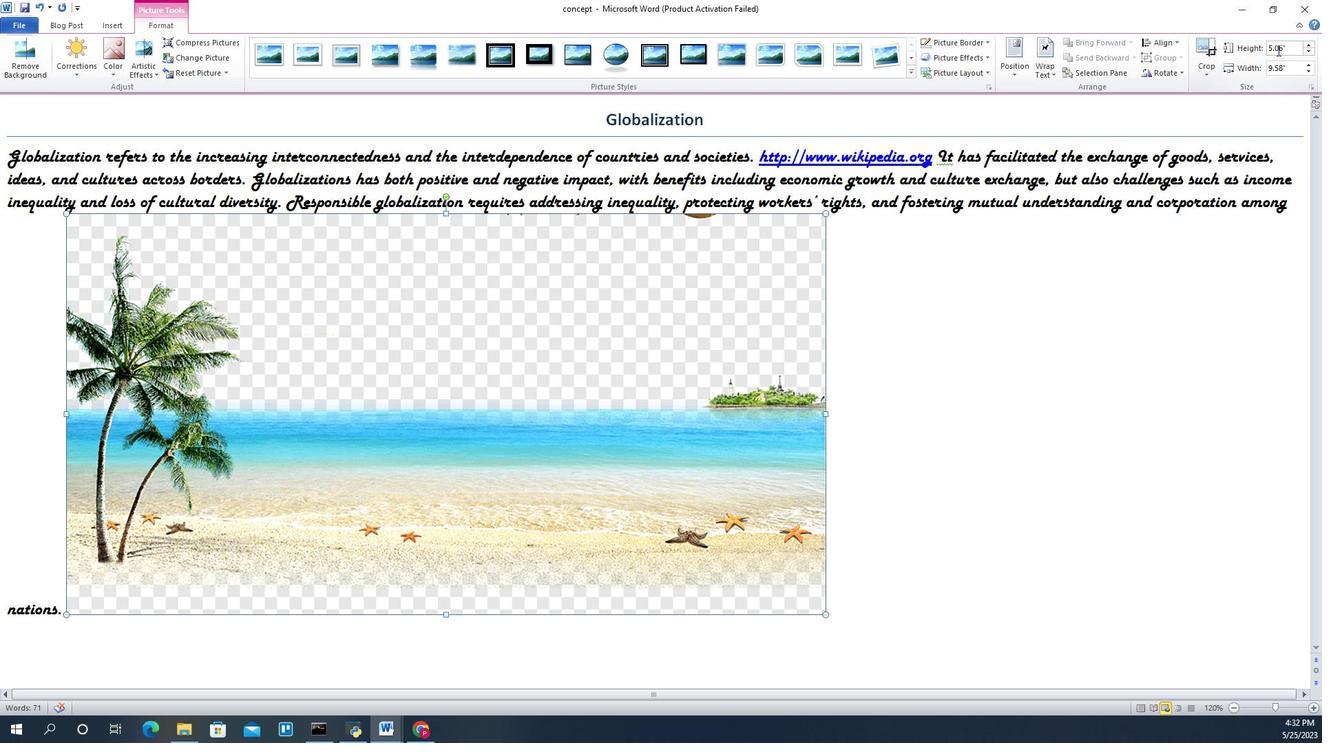 
Action: Mouse pressed left at (1258, 66)
Screenshot: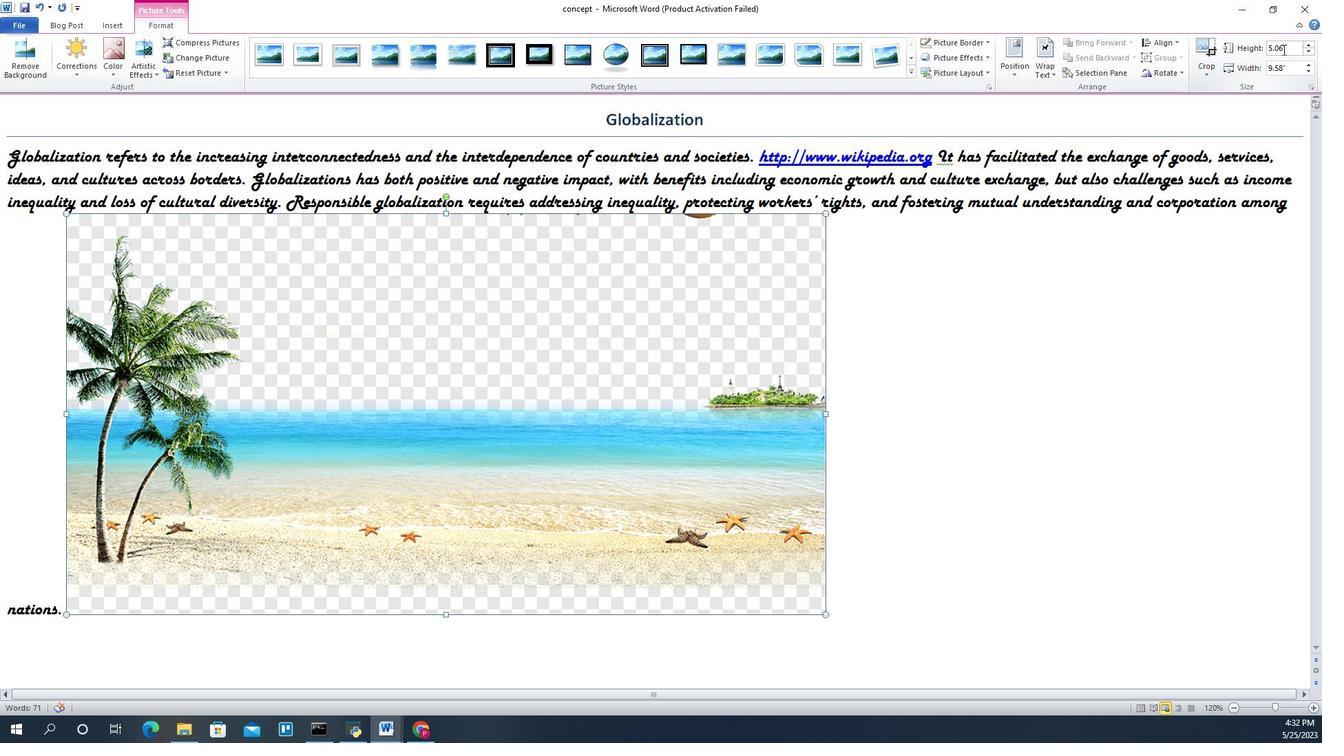 
Action: Key pressed 3<Key.enter>
Screenshot: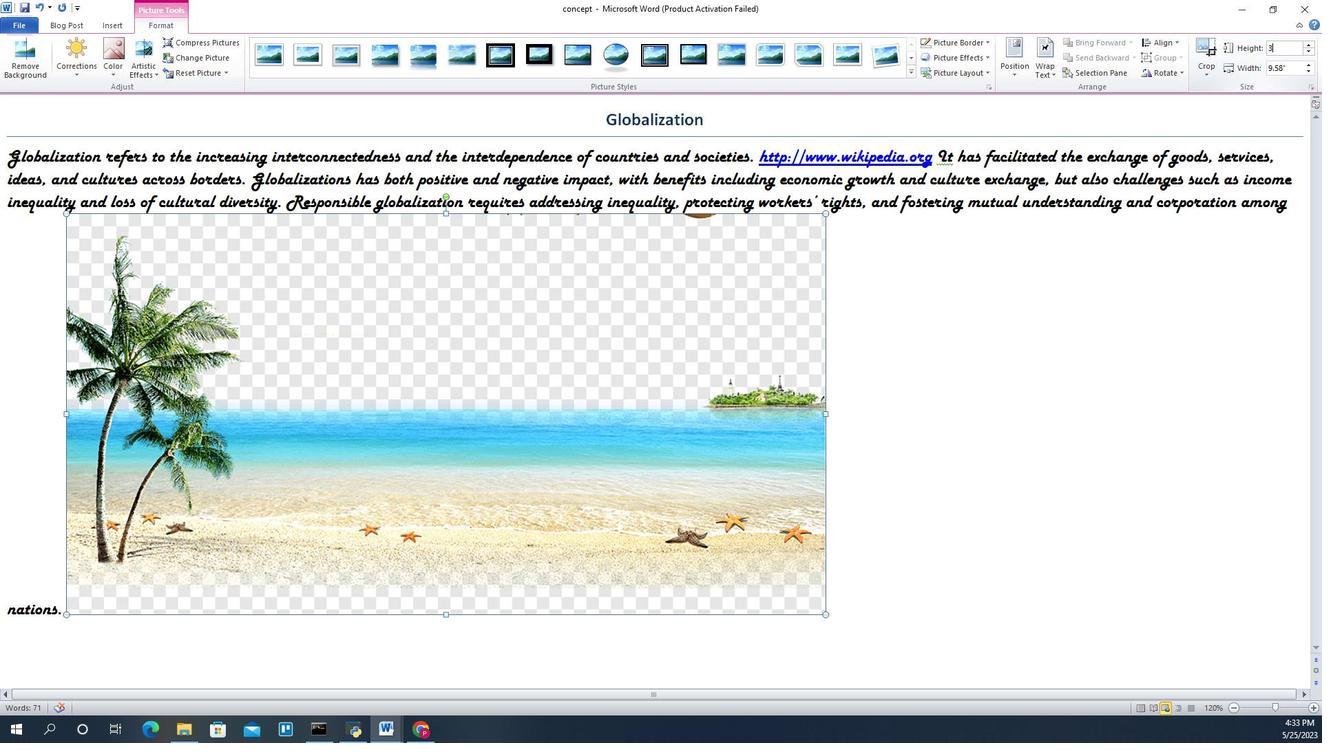 
Action: Mouse moved to (1019, 88)
Screenshot: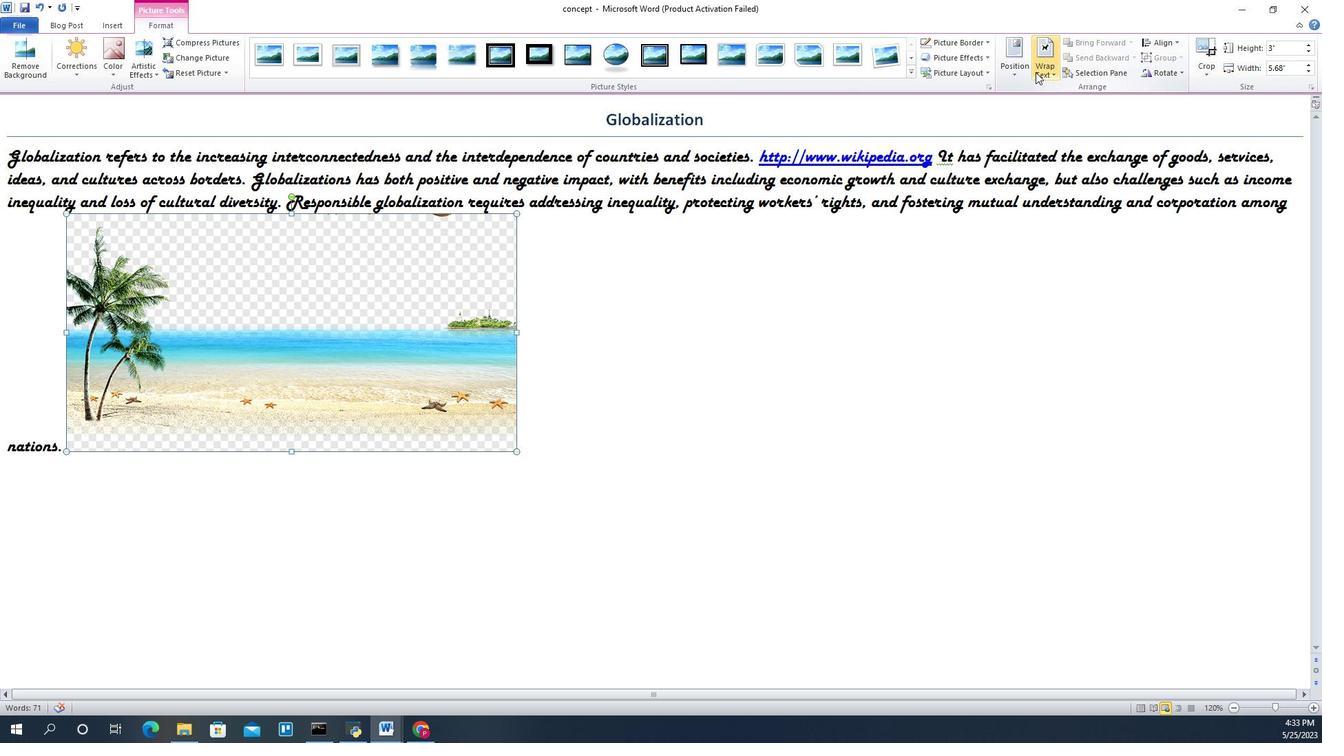 
Action: Mouse pressed left at (1019, 88)
Screenshot: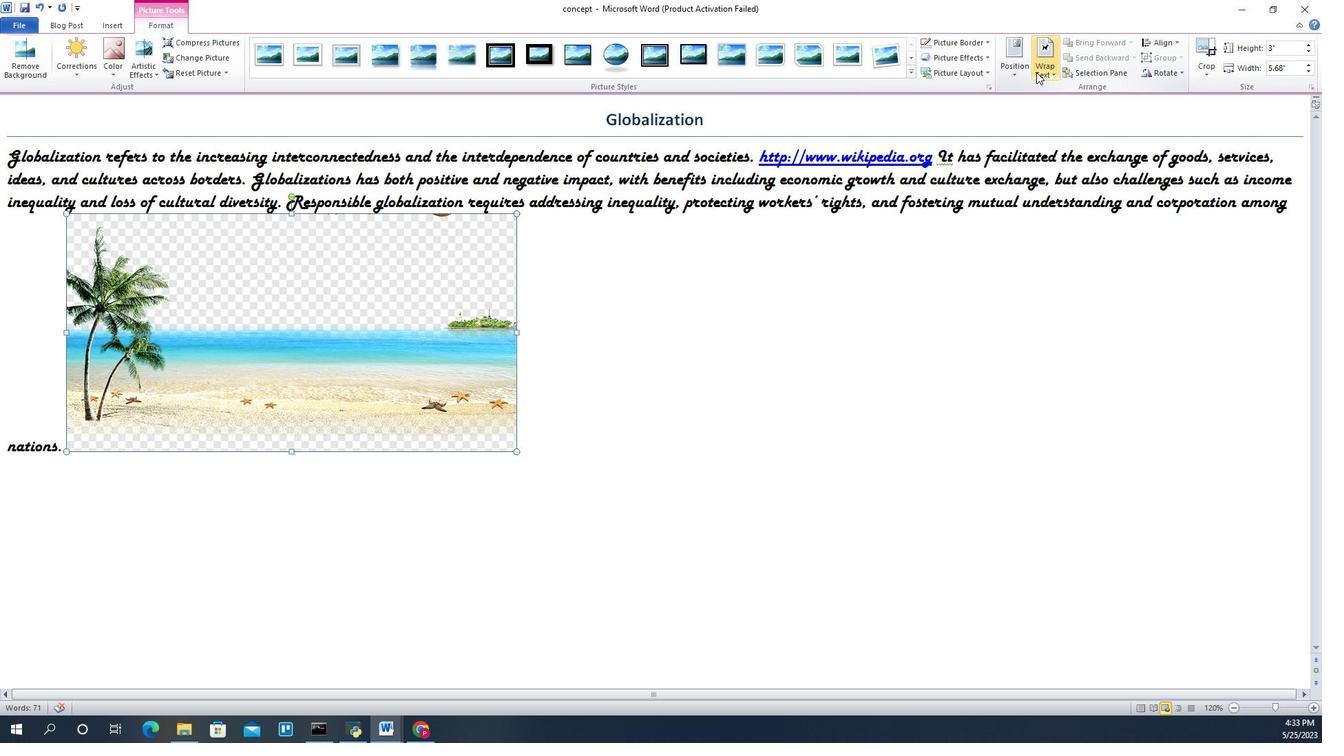 
Action: Mouse moved to (1062, 200)
Screenshot: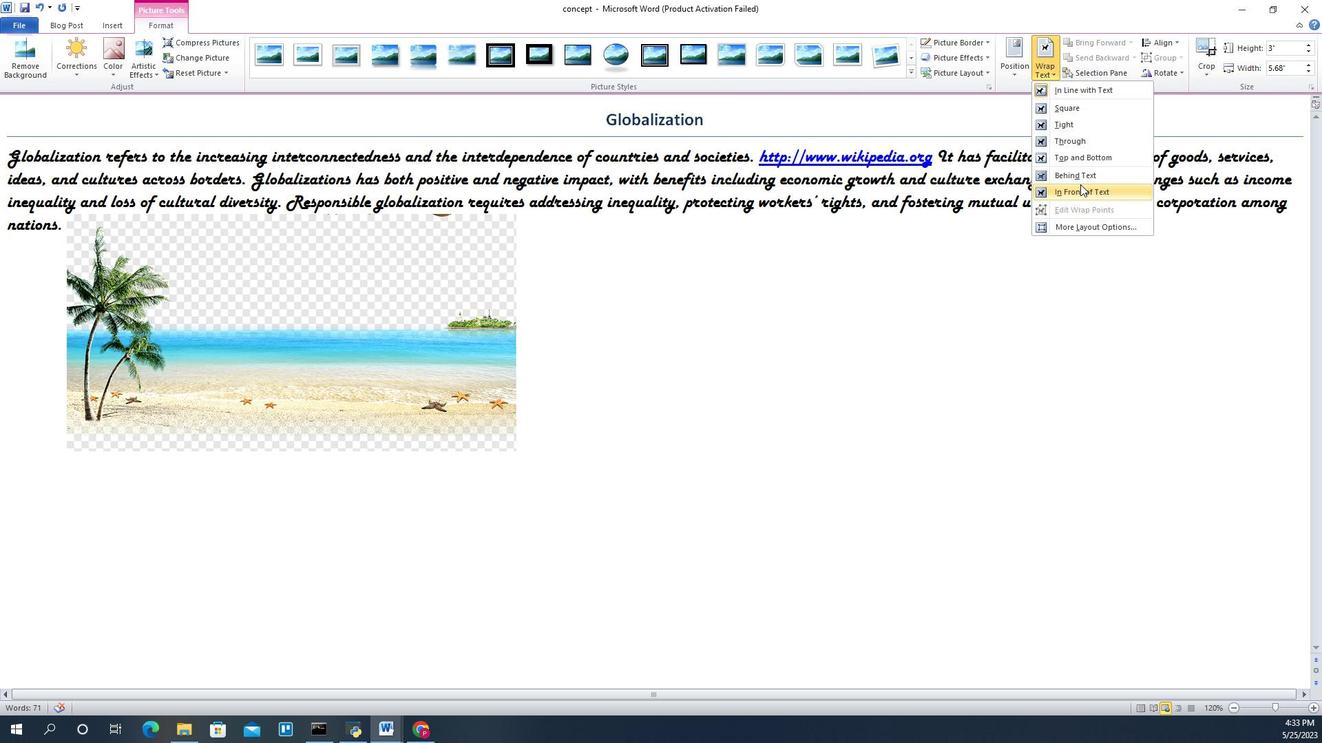 
Action: Mouse pressed left at (1062, 200)
Screenshot: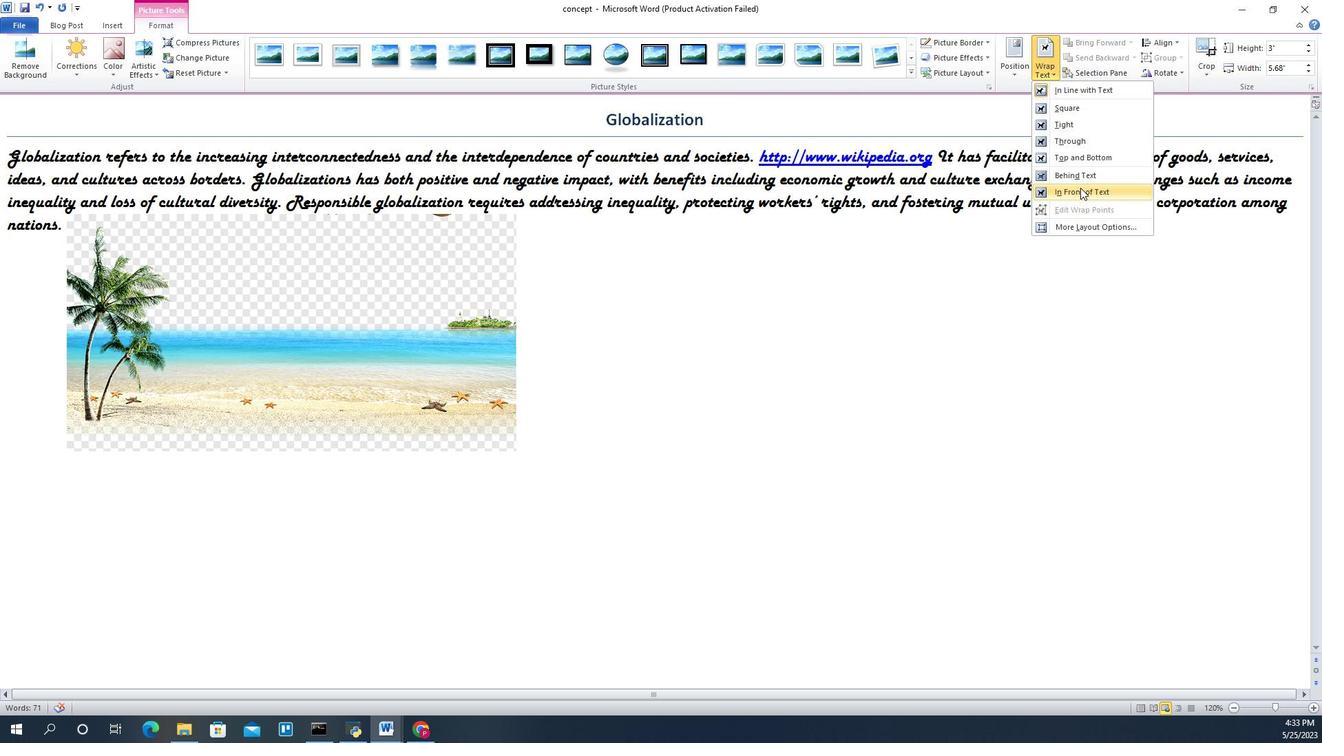 
Action: Mouse moved to (294, 323)
Screenshot: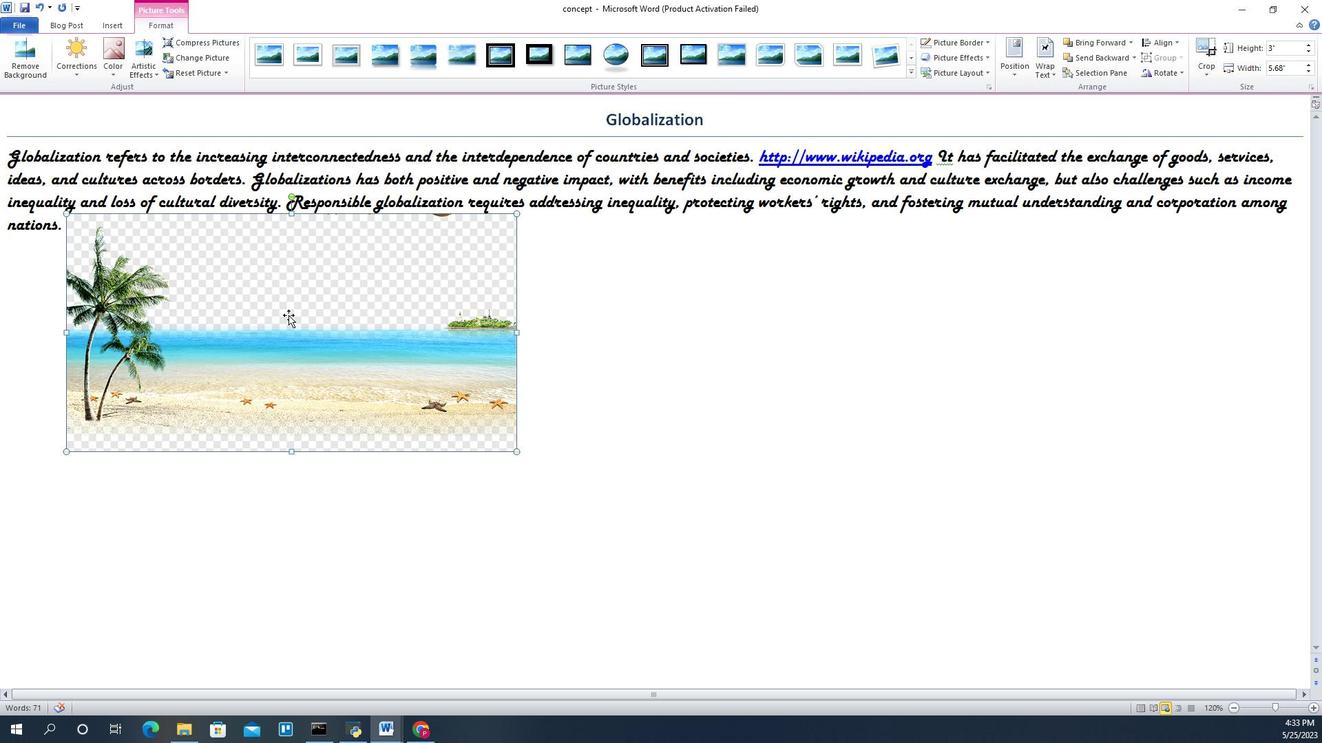 
Action: Mouse pressed left at (294, 323)
Screenshot: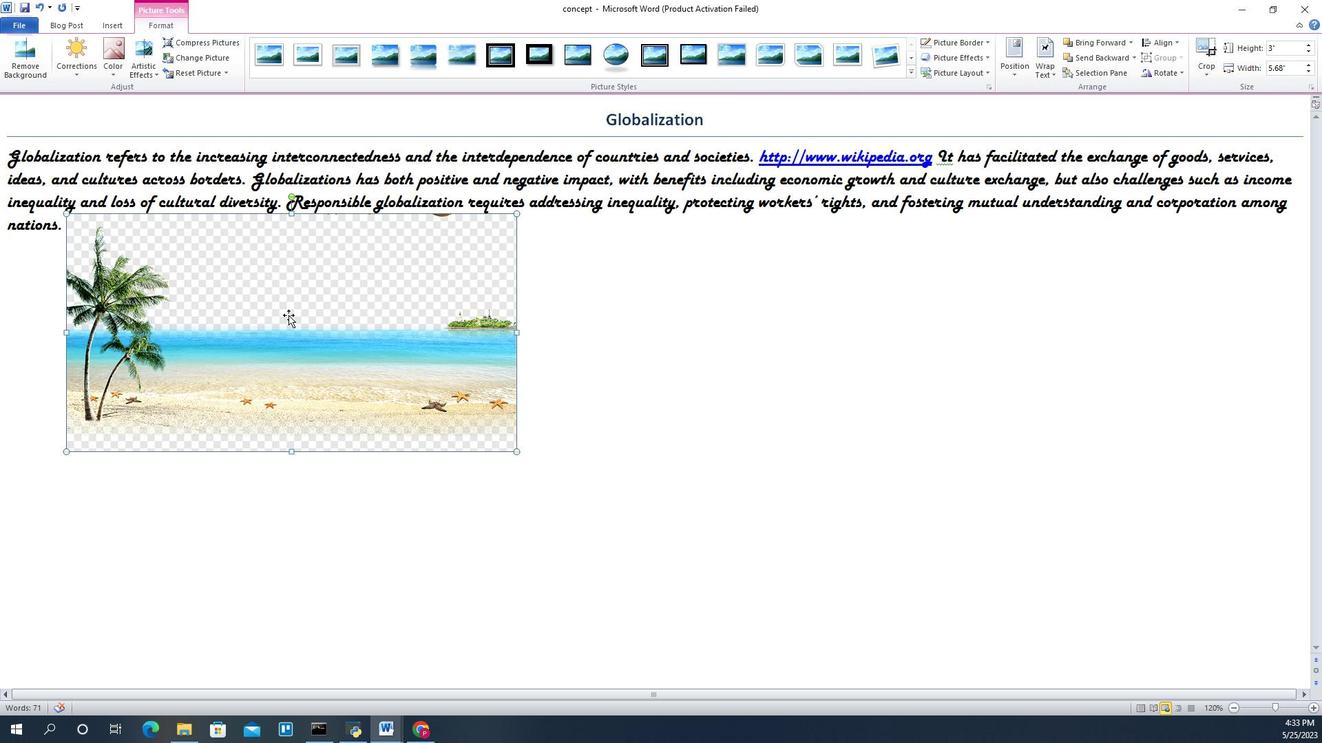 
Action: Mouse moved to (256, 376)
Screenshot: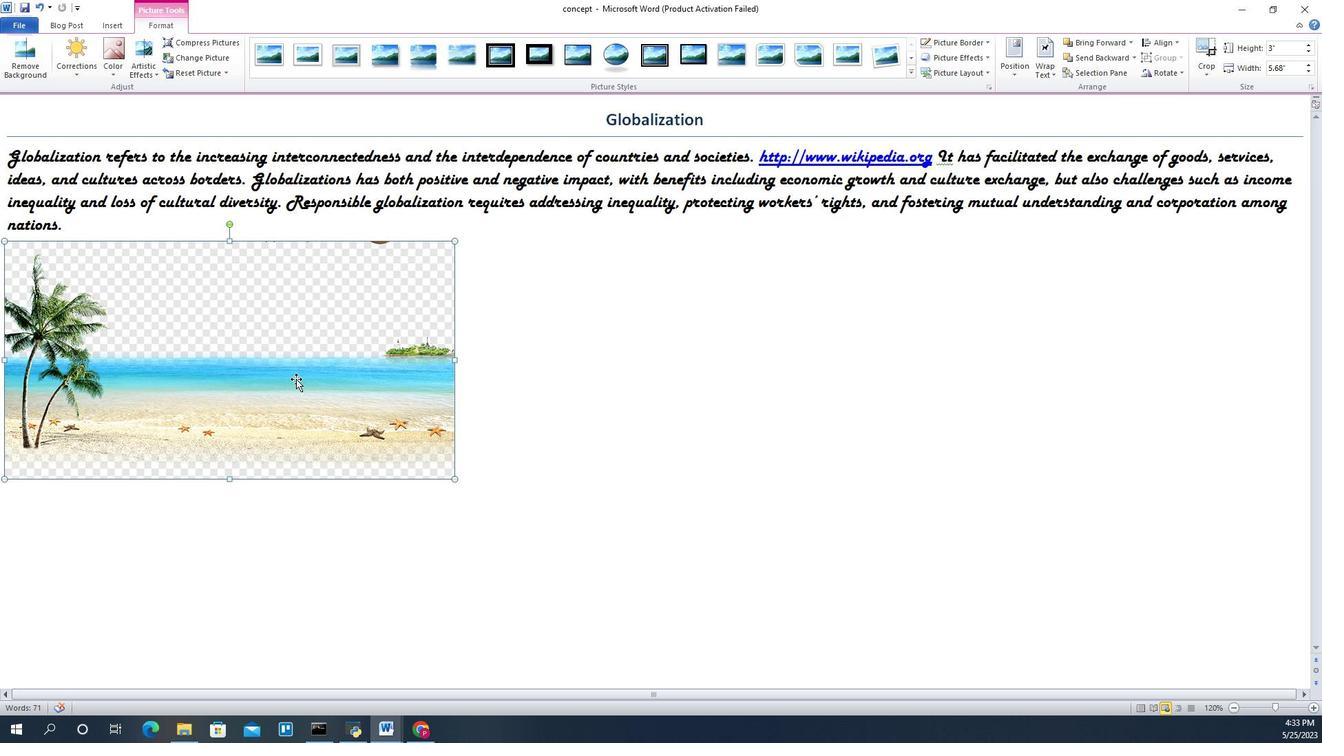 
Action: Mouse pressed left at (256, 376)
Screenshot: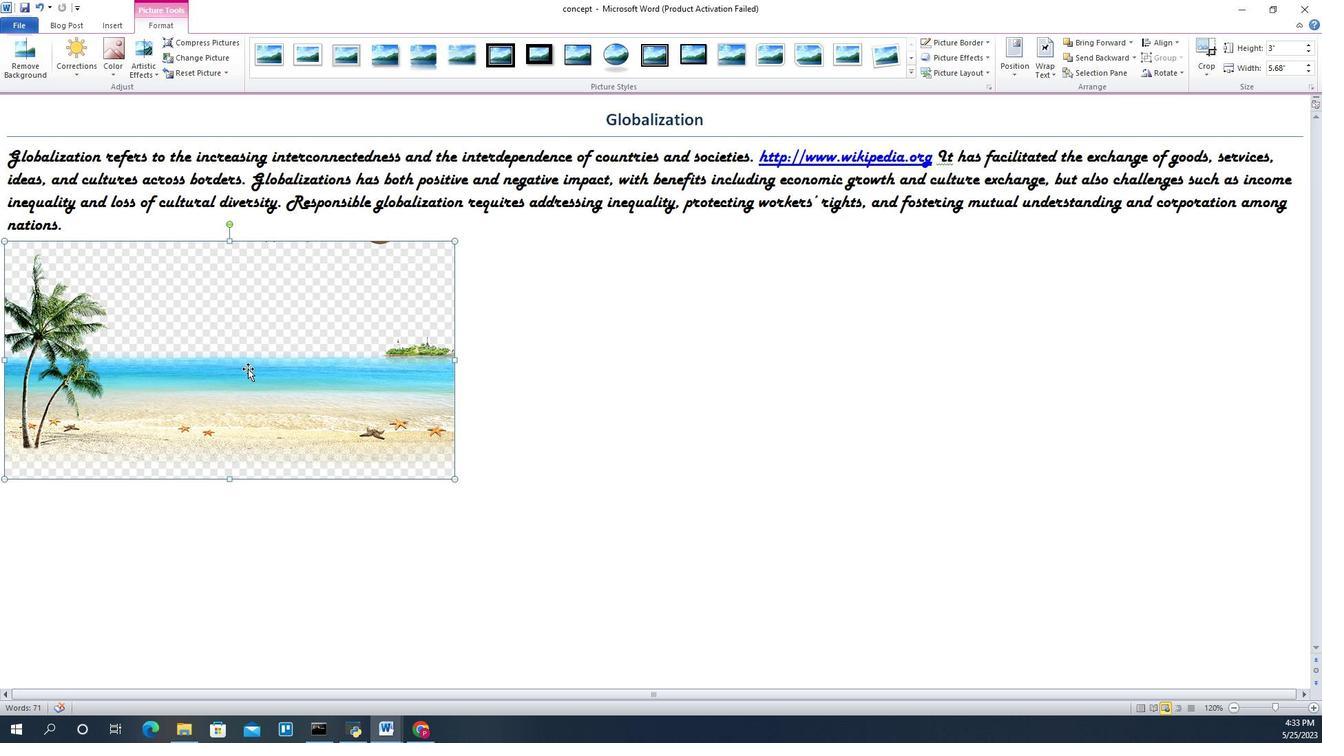 
Action: Mouse moved to (662, 368)
Screenshot: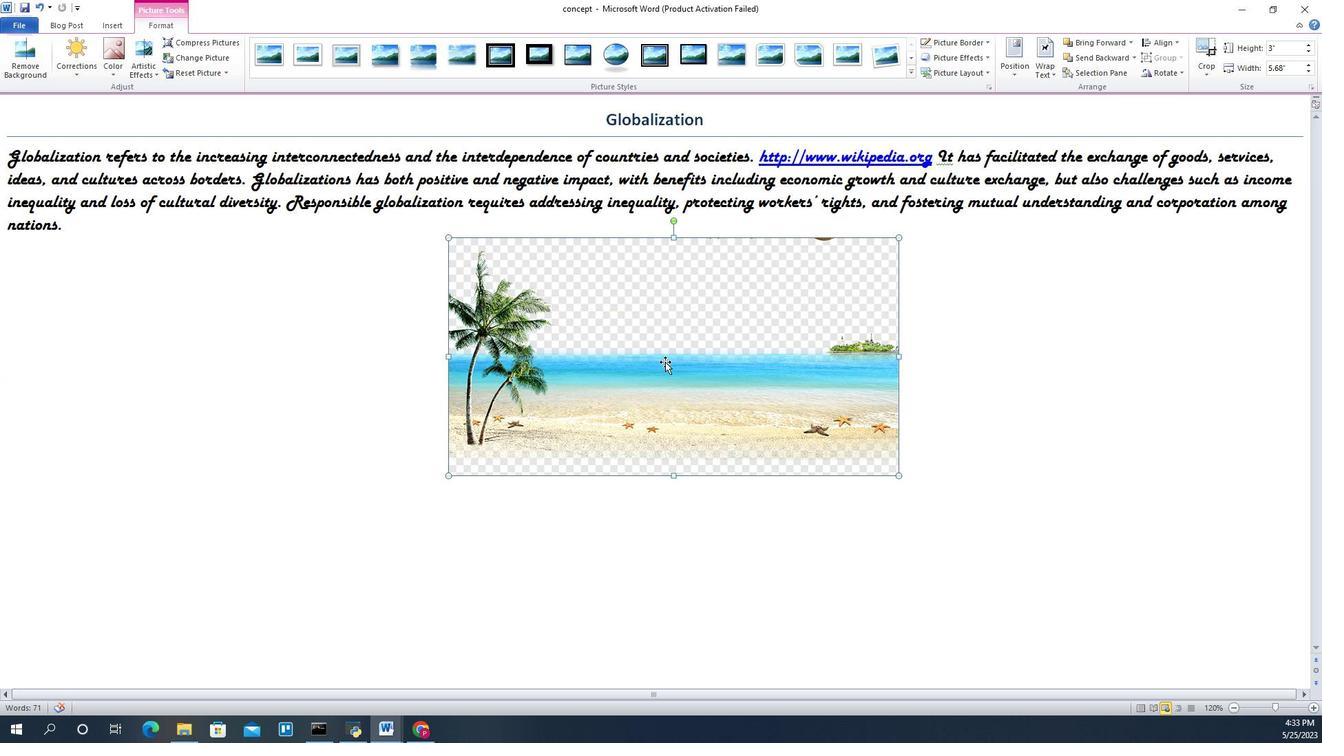 
Action: Mouse pressed left at (662, 368)
Screenshot: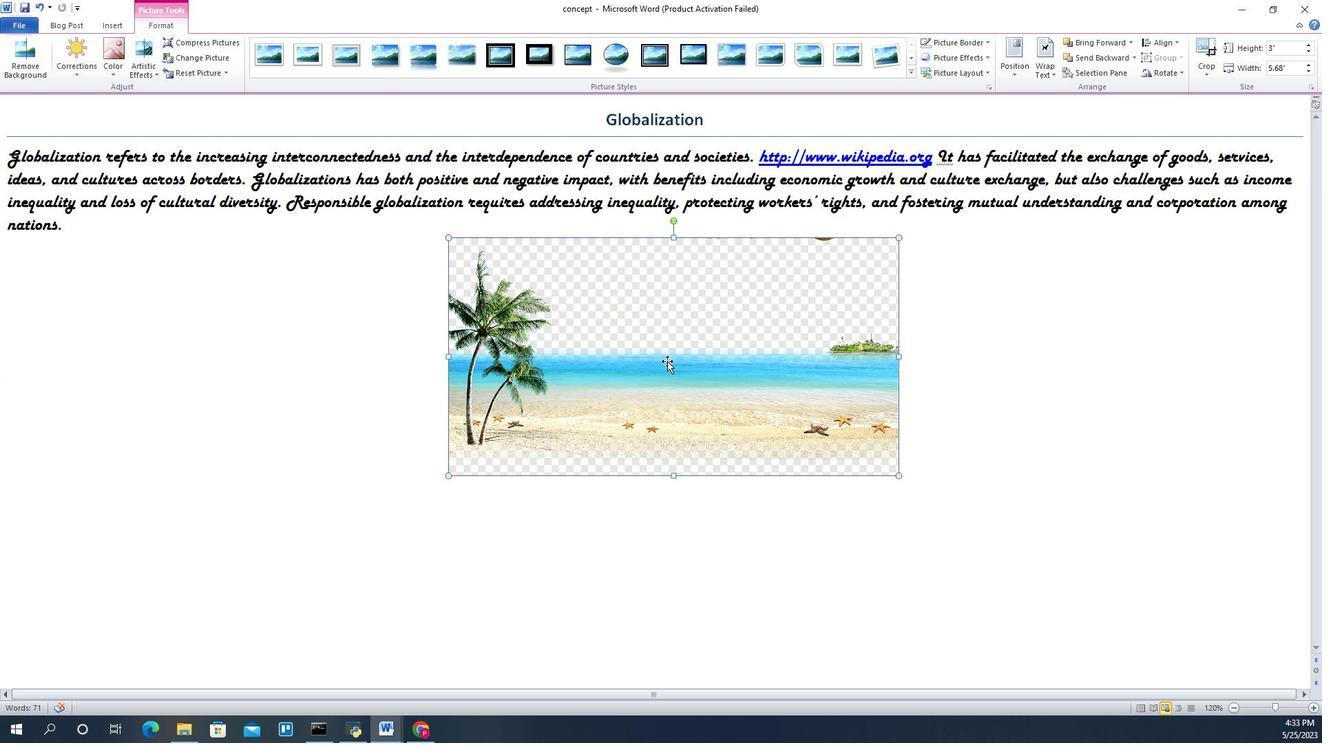 
Action: Mouse moved to (667, 495)
Screenshot: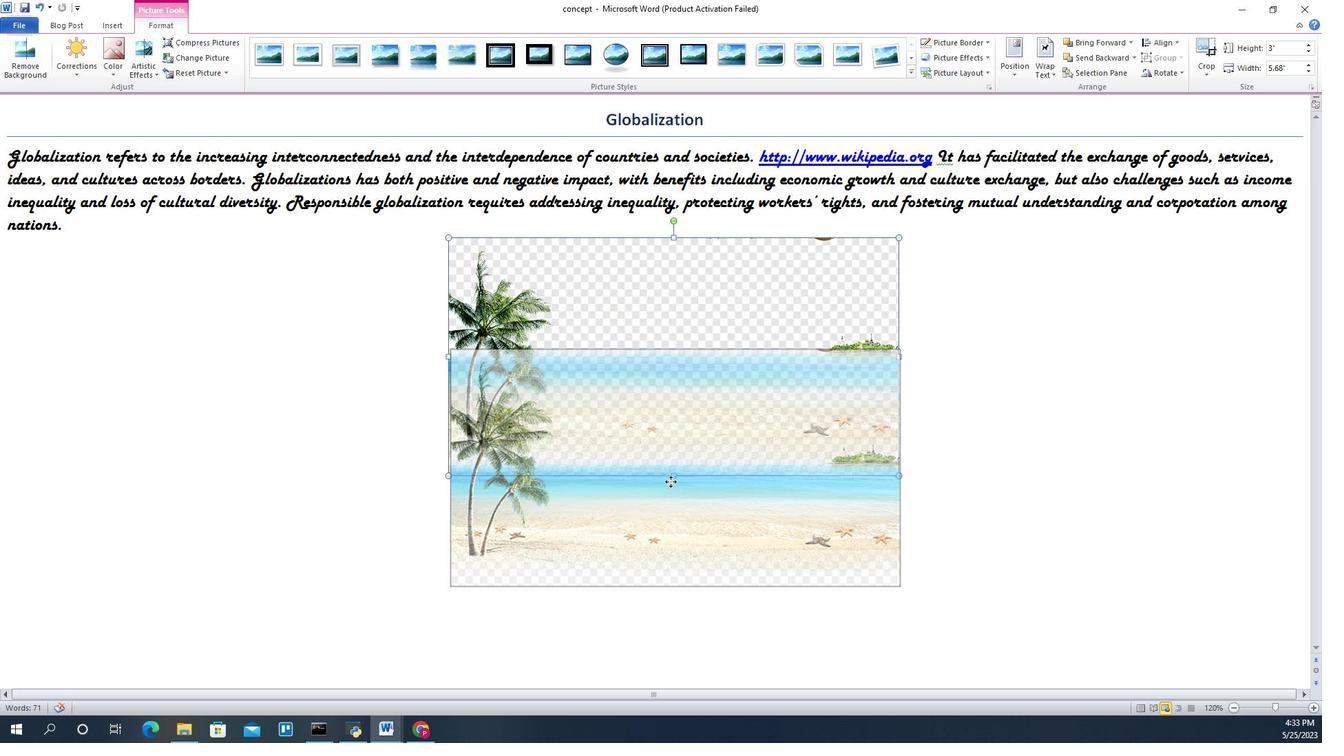 
Action: Mouse pressed left at (667, 495)
Screenshot: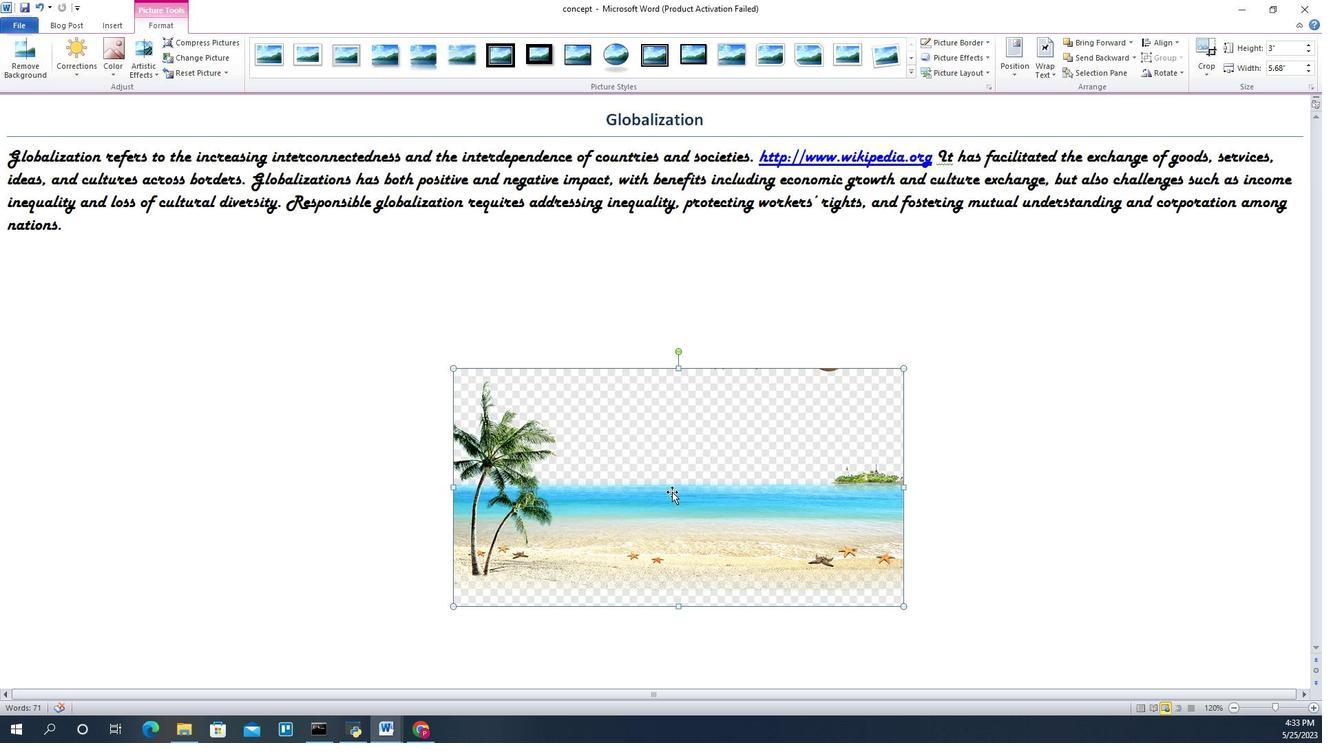 
Action: Mouse moved to (667, 441)
Screenshot: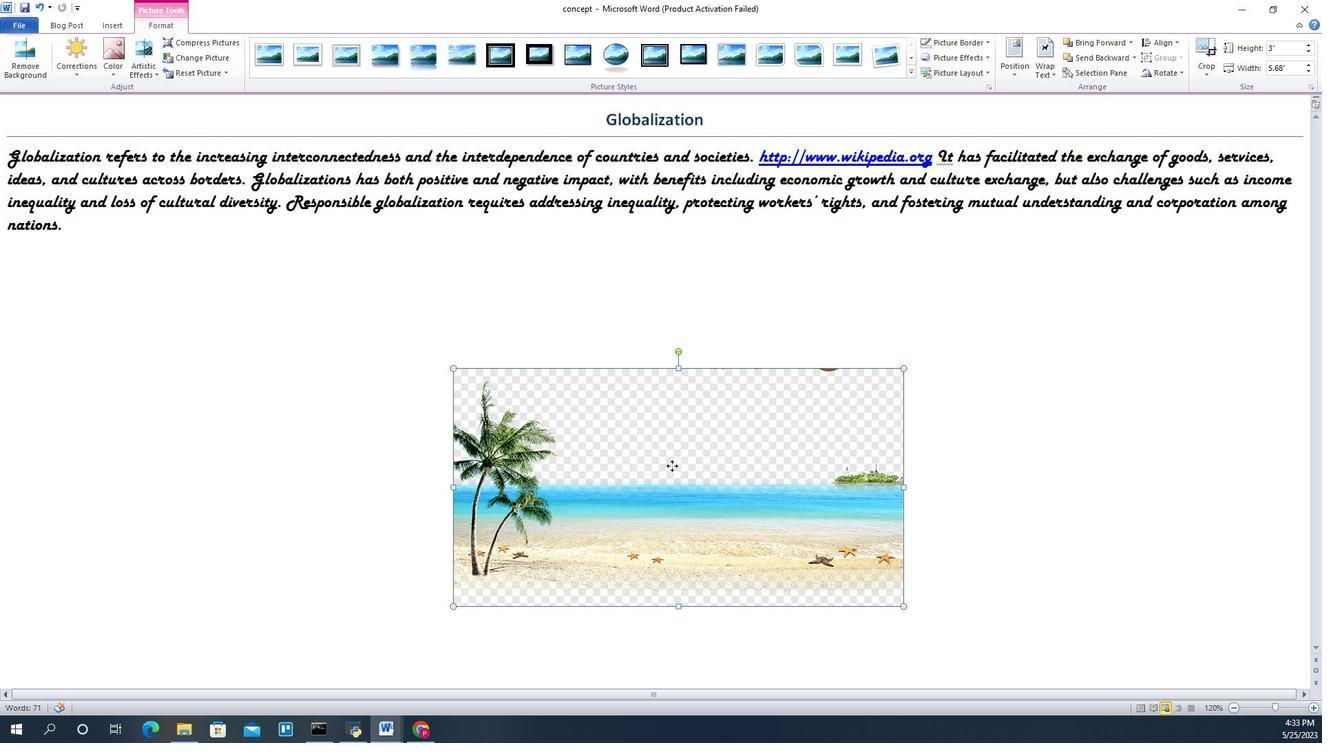 
Action: Mouse pressed left at (667, 441)
Screenshot: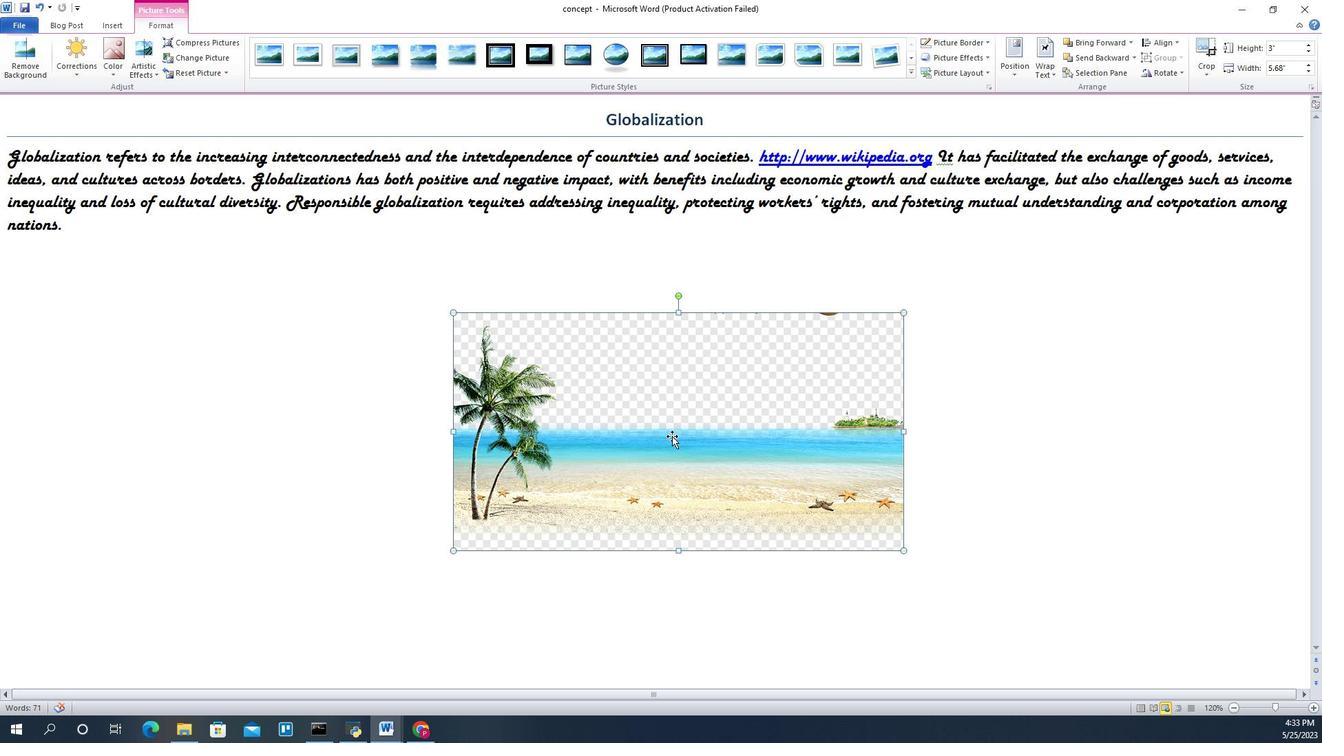 
Action: Mouse moved to (667, 358)
Screenshot: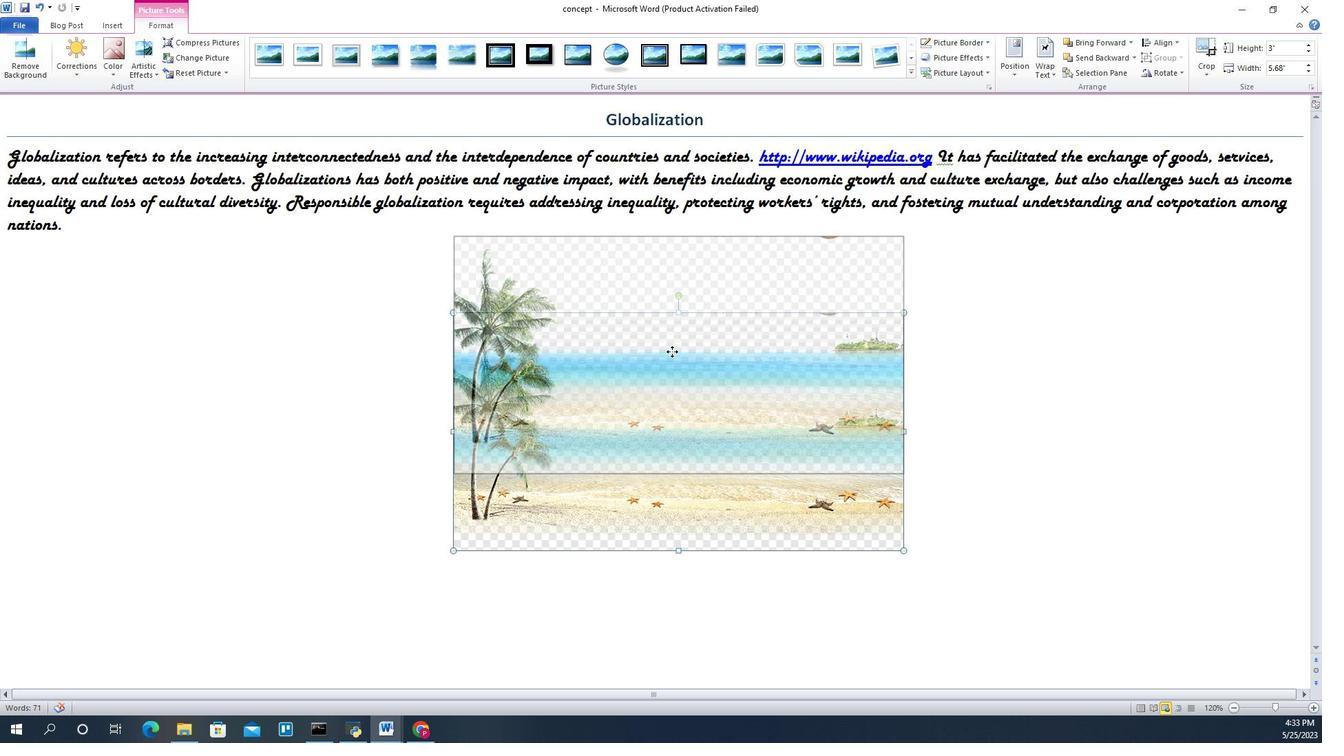 
Action: Mouse pressed left at (667, 358)
Screenshot: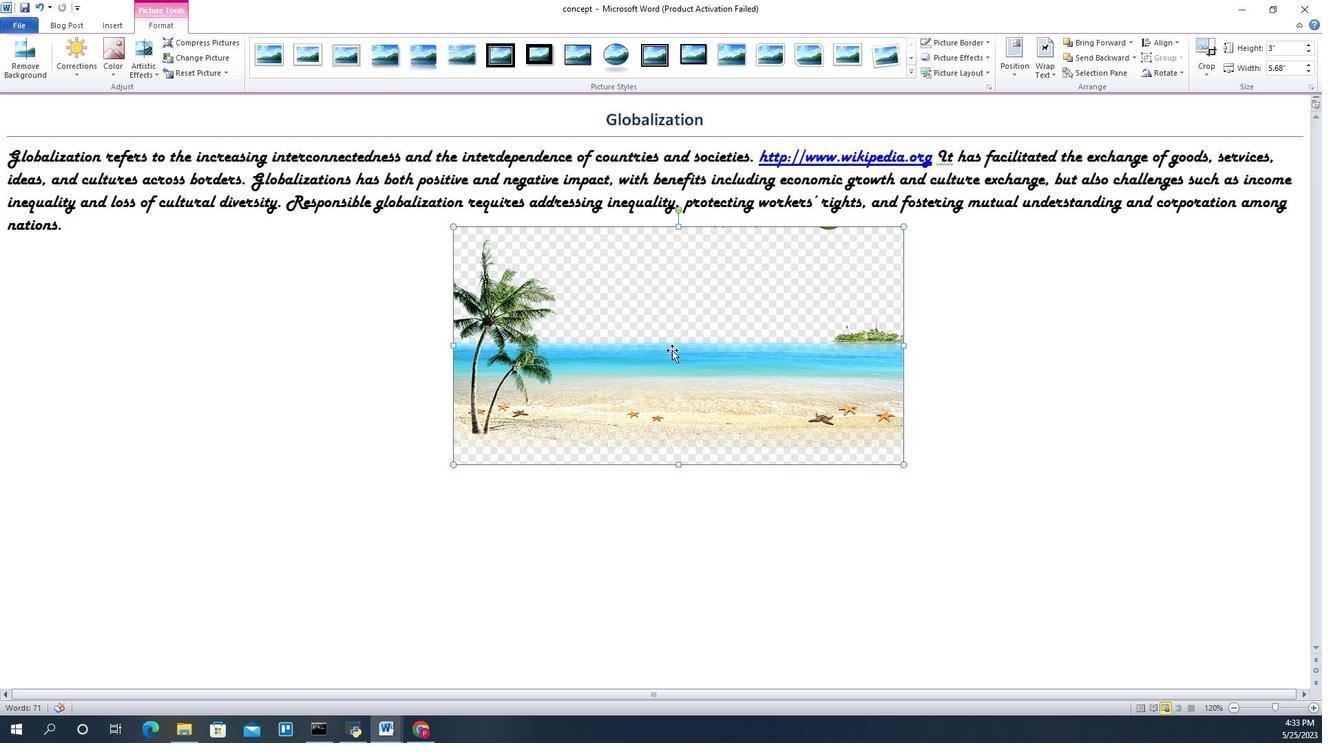 
Action: Mouse moved to (362, 509)
Screenshot: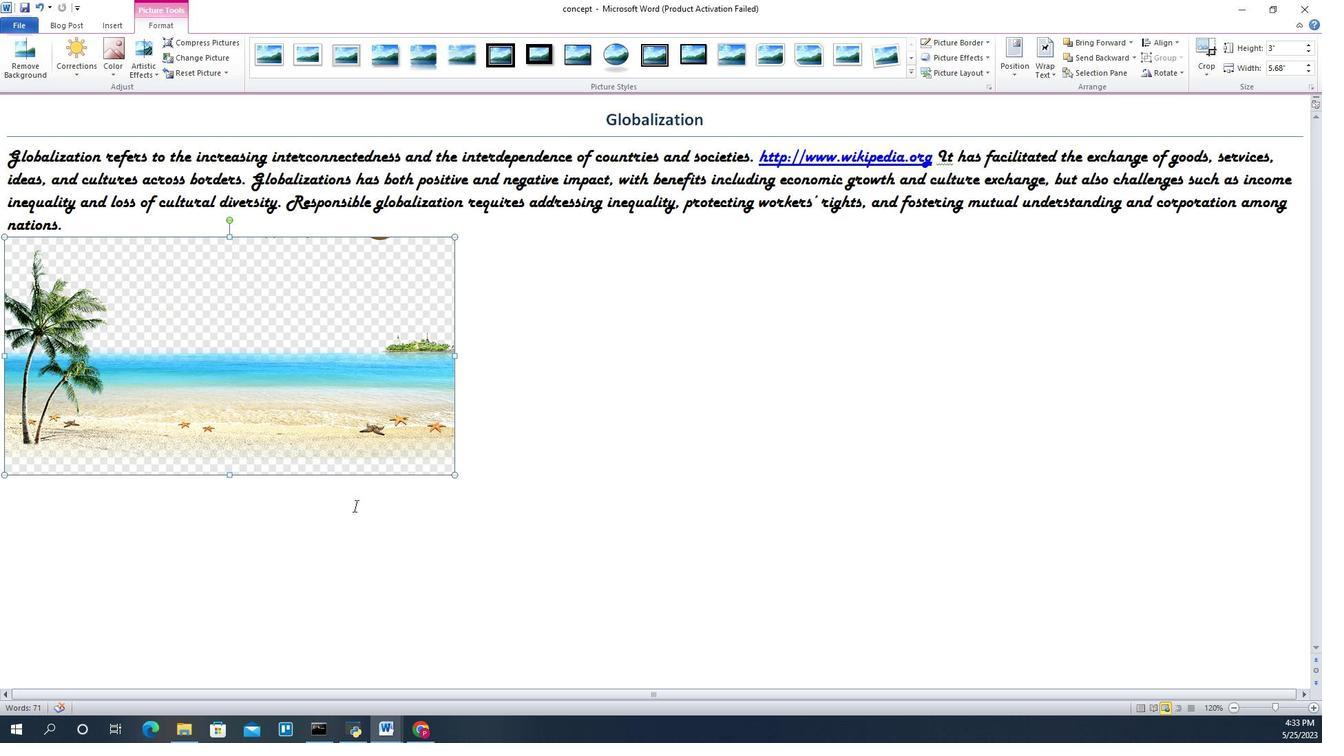 
Action: Key pressed ctrl+S<'\x13'><'\x13'><'\x13'><'\x13'>
Screenshot: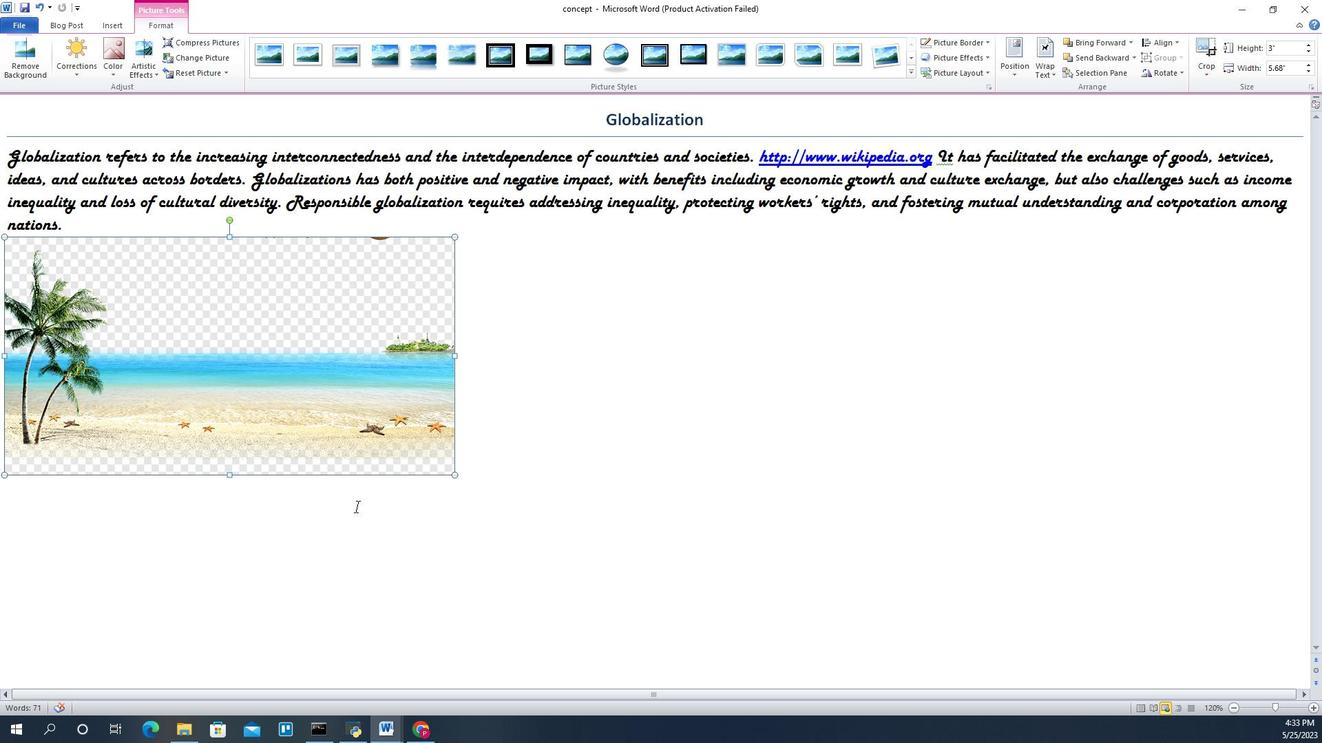 
Action: Mouse moved to (423, 559)
Screenshot: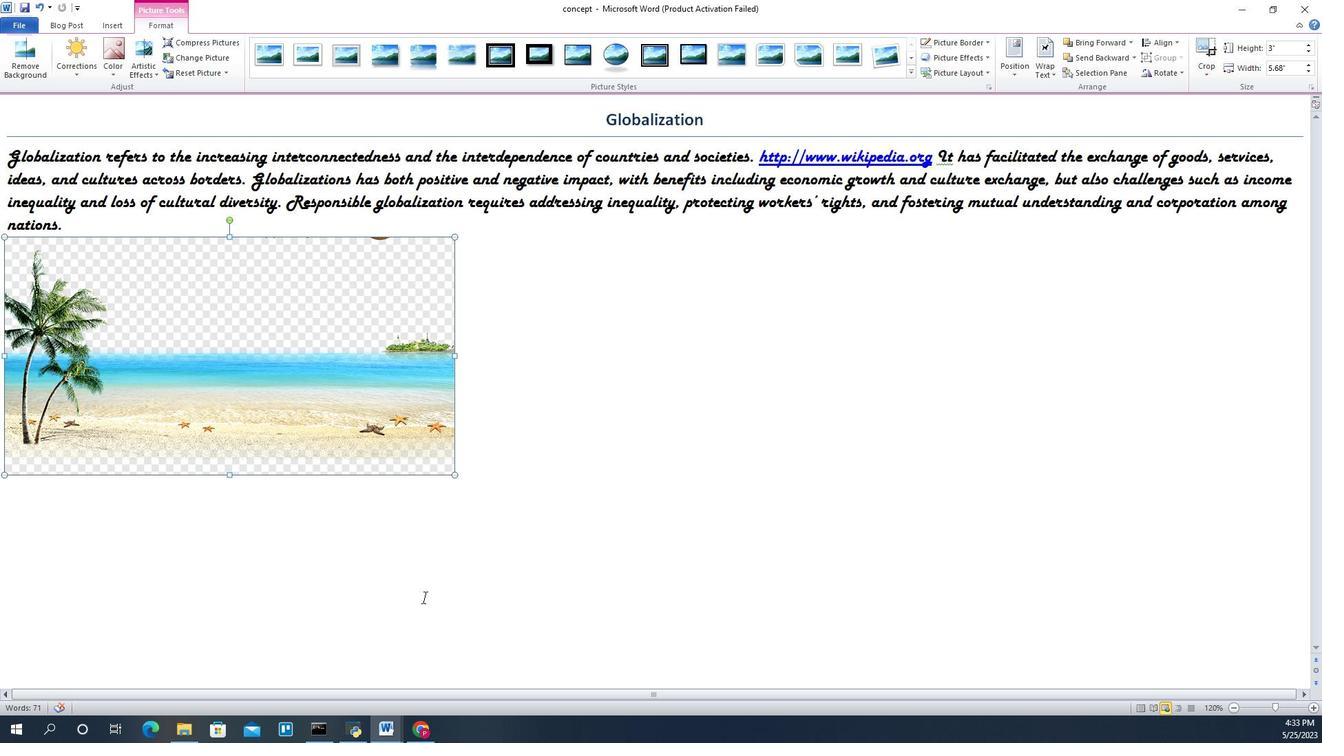 
